 Task: Create a sub task System Test and UAT for the task  Integrate website with a new content delivery network (CDN) in the project AgileRelay , assign it to team member softage.4@softage.net and update the status of the sub task to  Completed , set the priority of the sub task to High
Action: Mouse moved to (513, 395)
Screenshot: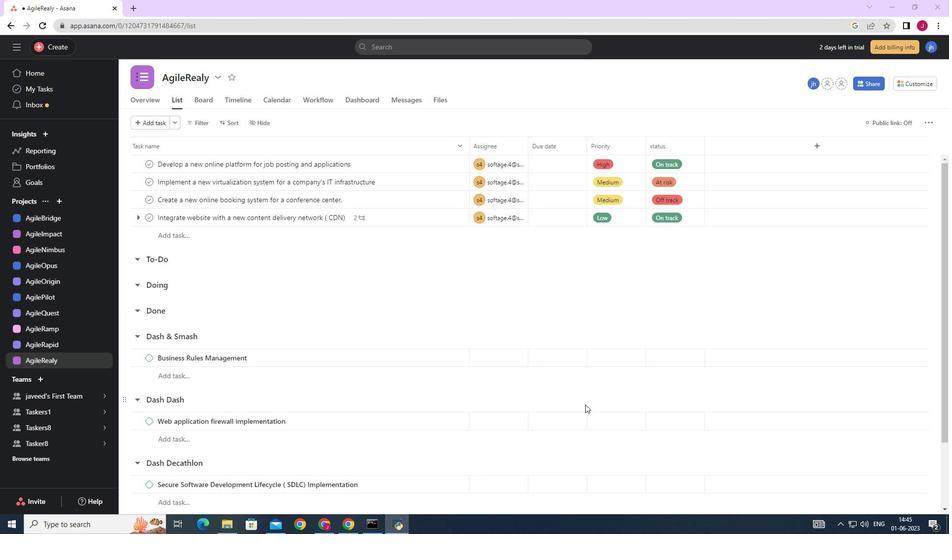 
Action: Mouse scrolled (513, 395) with delta (0, 0)
Screenshot: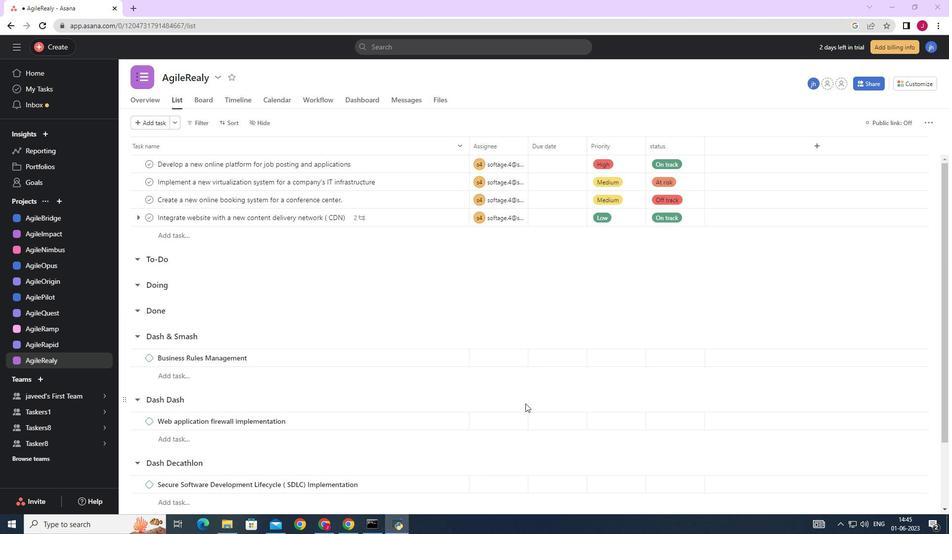 
Action: Mouse scrolled (513, 395) with delta (0, 0)
Screenshot: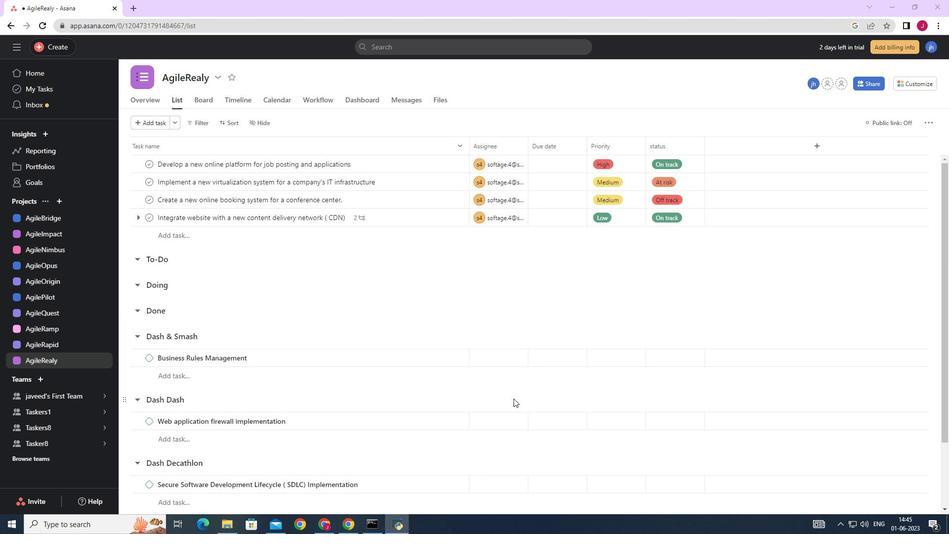 
Action: Mouse scrolled (513, 395) with delta (0, 0)
Screenshot: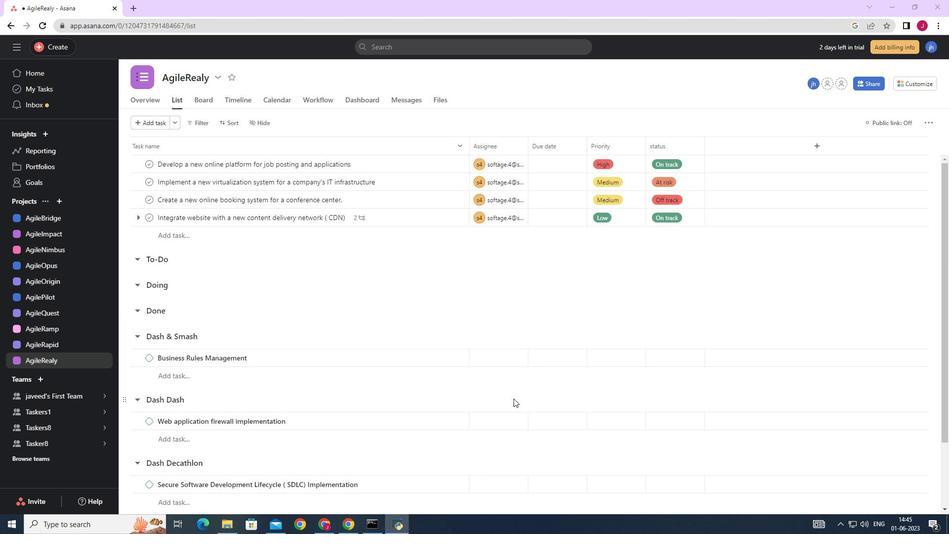 
Action: Mouse scrolled (513, 395) with delta (0, 0)
Screenshot: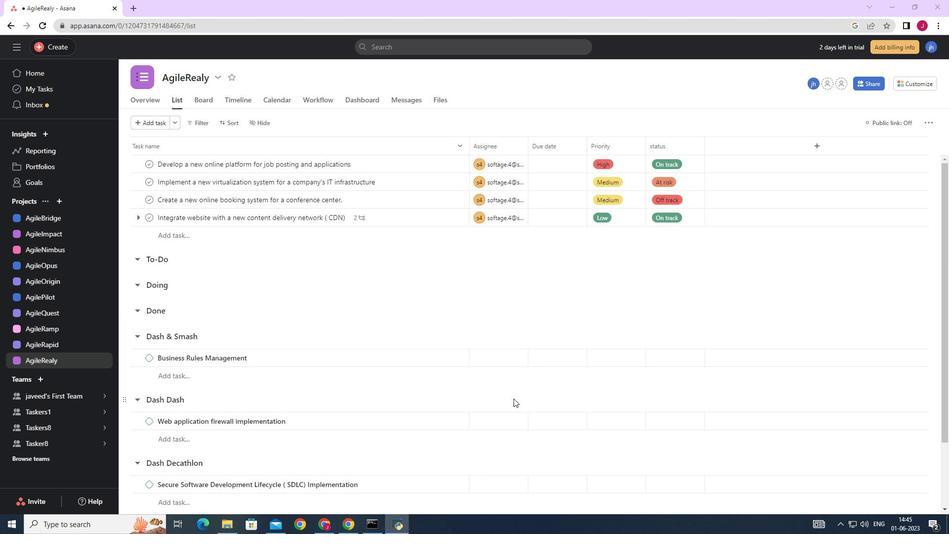 
Action: Mouse scrolled (513, 395) with delta (0, 0)
Screenshot: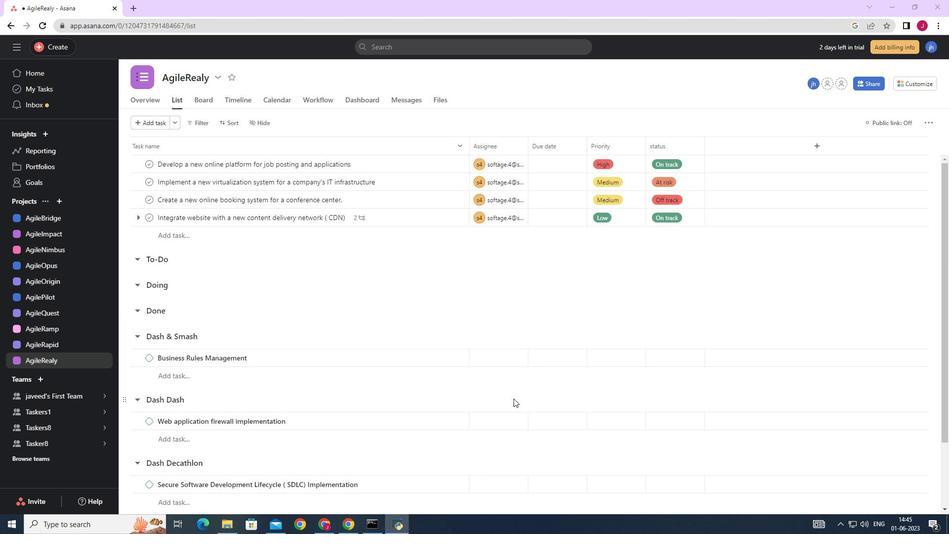 
Action: Mouse scrolled (513, 395) with delta (0, 0)
Screenshot: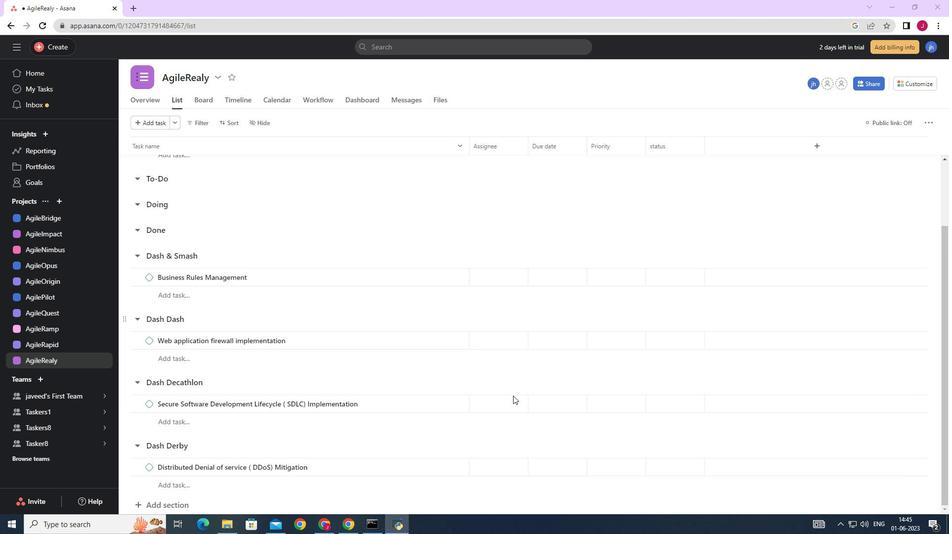 
Action: Mouse scrolled (513, 395) with delta (0, 0)
Screenshot: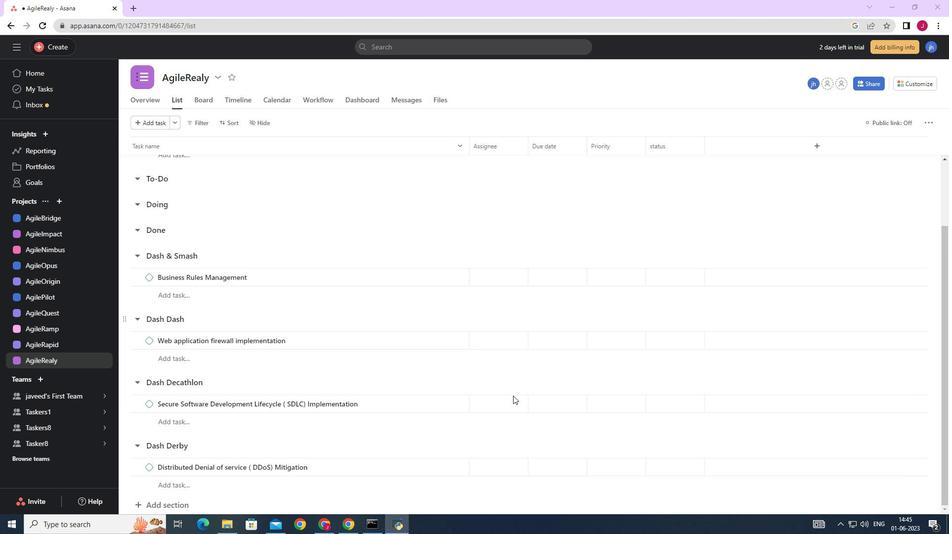 
Action: Mouse scrolled (513, 395) with delta (0, 0)
Screenshot: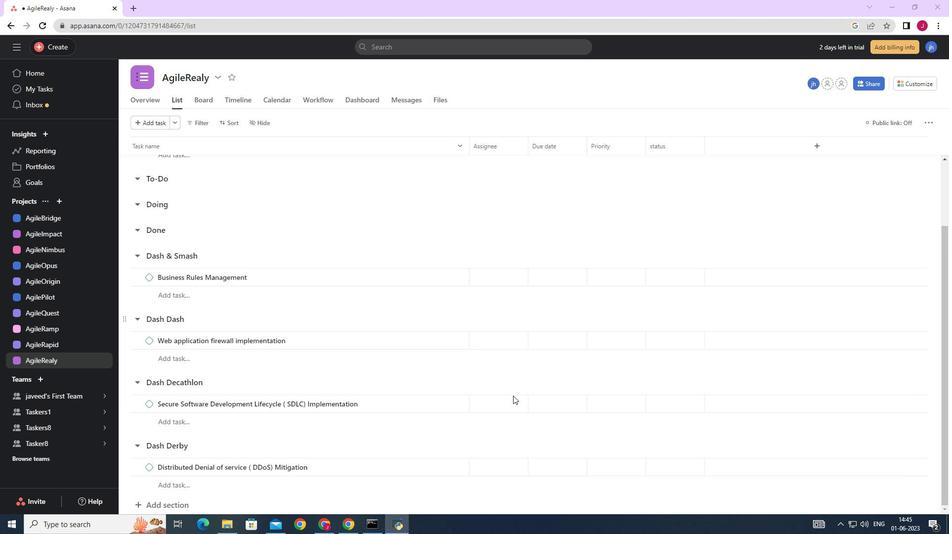 
Action: Mouse scrolled (513, 395) with delta (0, 0)
Screenshot: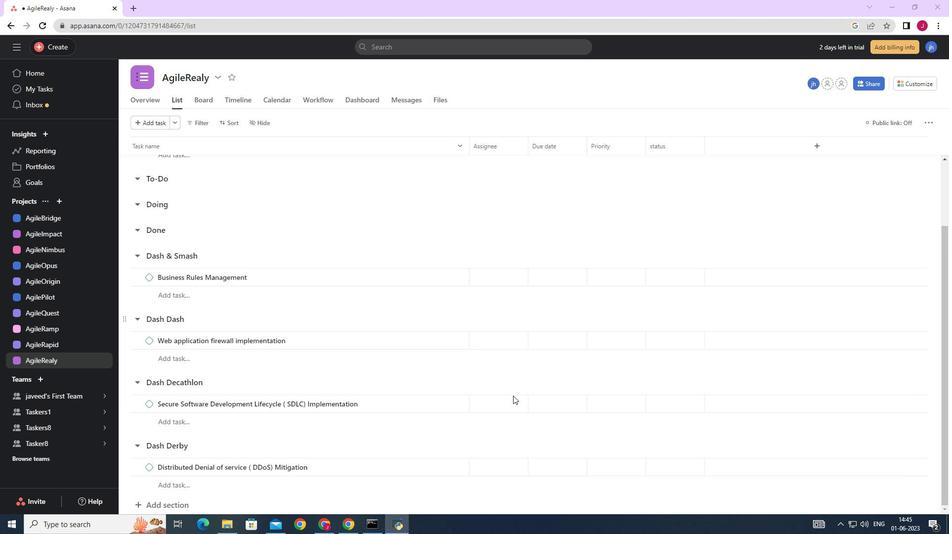 
Action: Mouse moved to (512, 394)
Screenshot: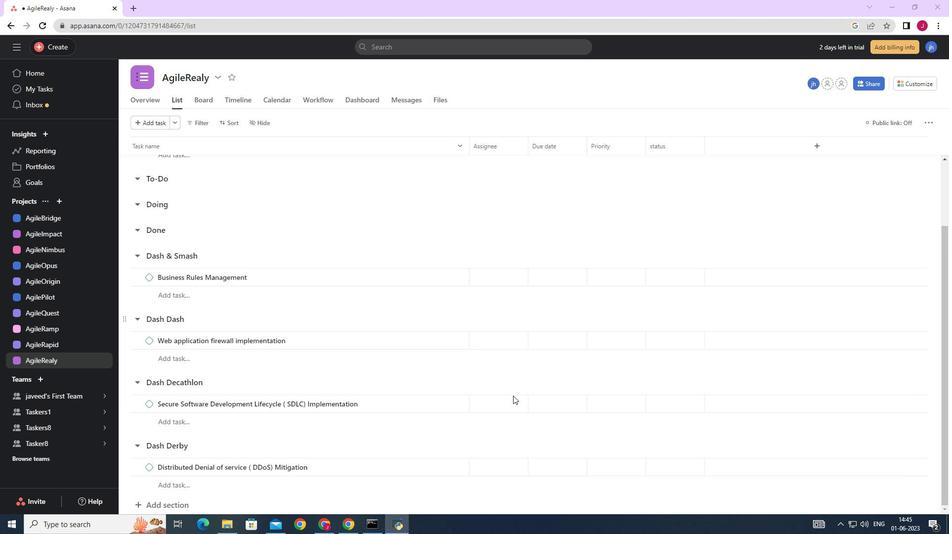 
Action: Mouse scrolled (513, 395) with delta (0, 0)
Screenshot: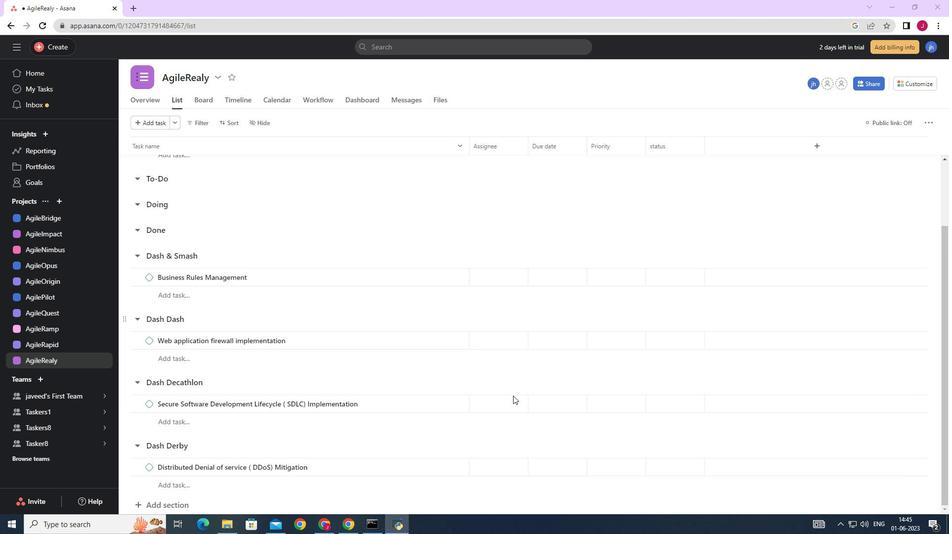 
Action: Mouse moved to (500, 389)
Screenshot: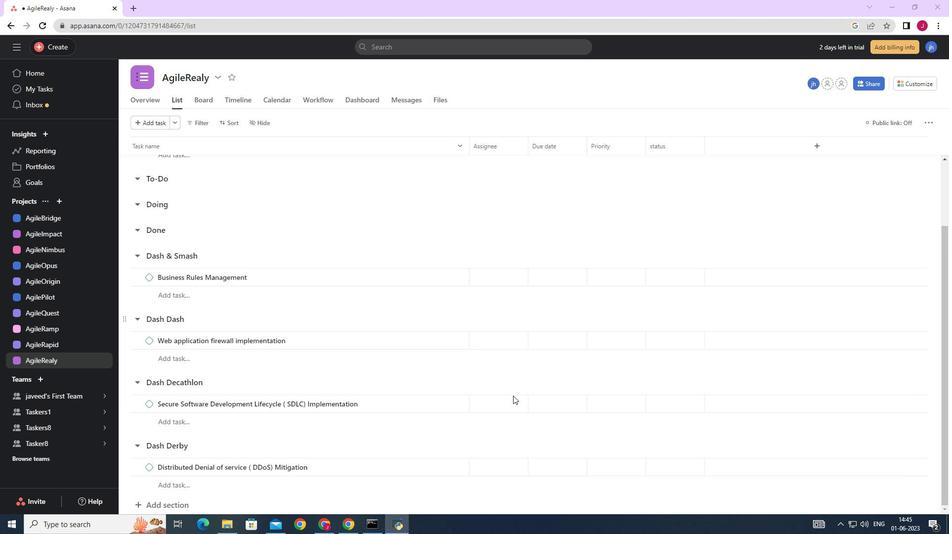 
Action: Mouse scrolled (500, 390) with delta (0, 0)
Screenshot: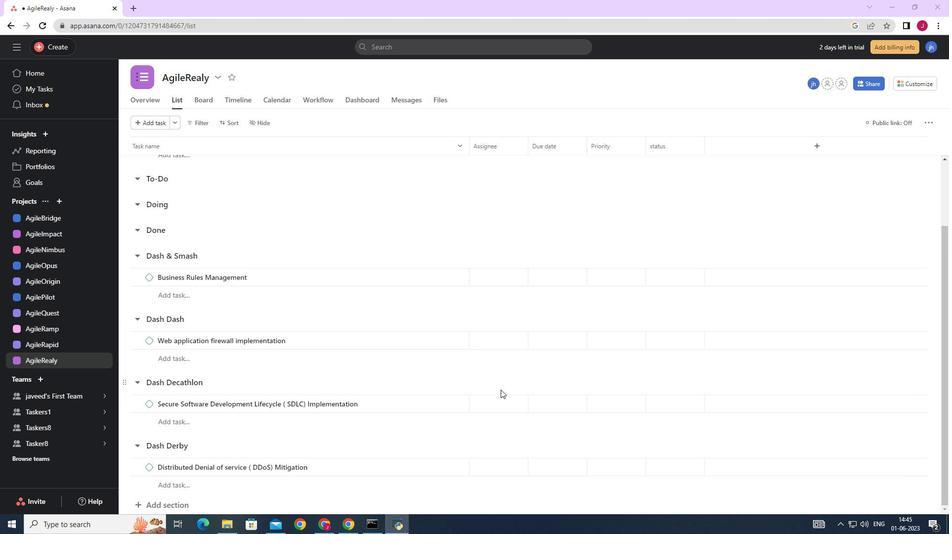 
Action: Mouse scrolled (500, 390) with delta (0, 0)
Screenshot: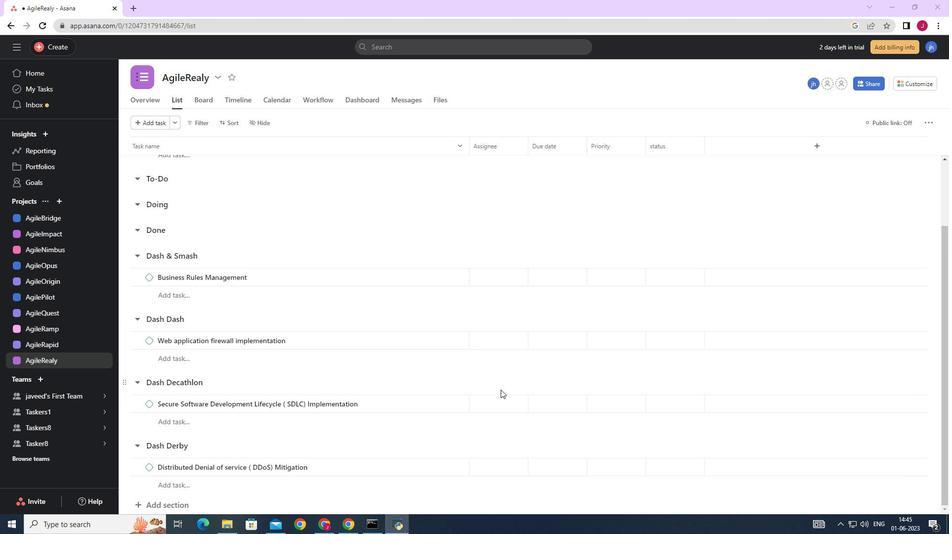 
Action: Mouse scrolled (500, 390) with delta (0, 0)
Screenshot: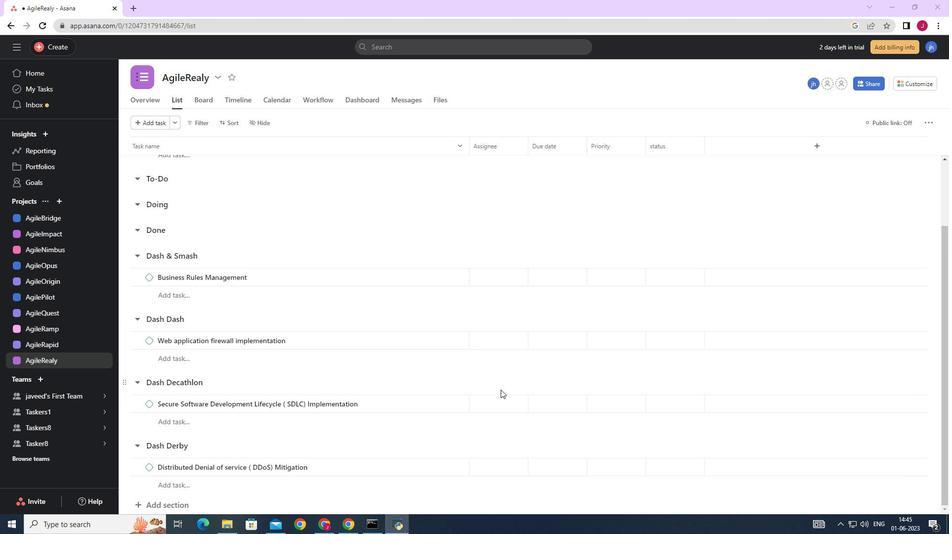 
Action: Mouse scrolled (500, 390) with delta (0, 0)
Screenshot: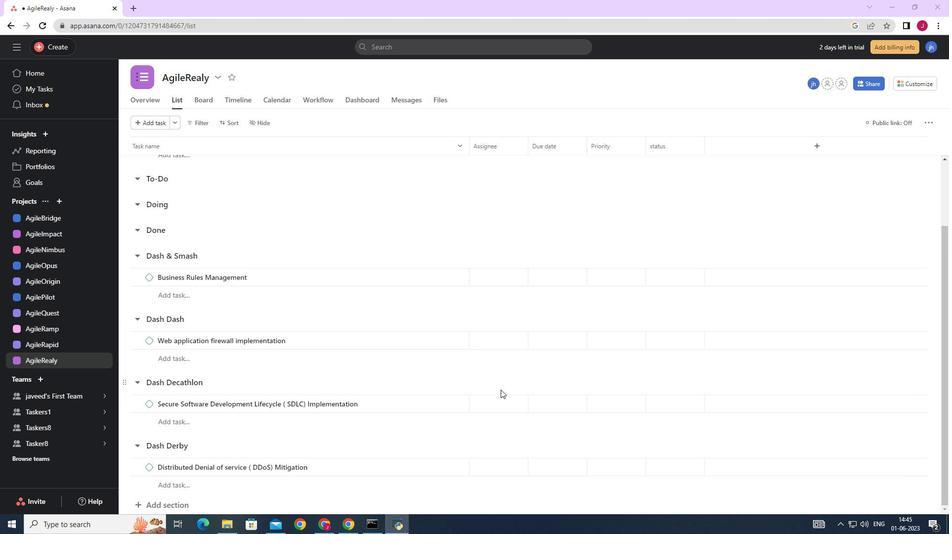 
Action: Mouse moved to (495, 386)
Screenshot: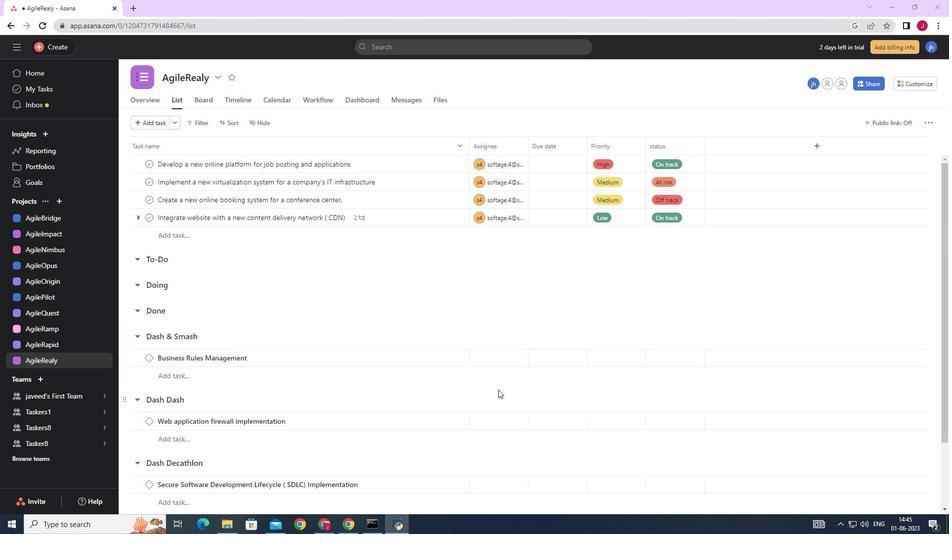 
Action: Mouse scrolled (495, 385) with delta (0, 0)
Screenshot: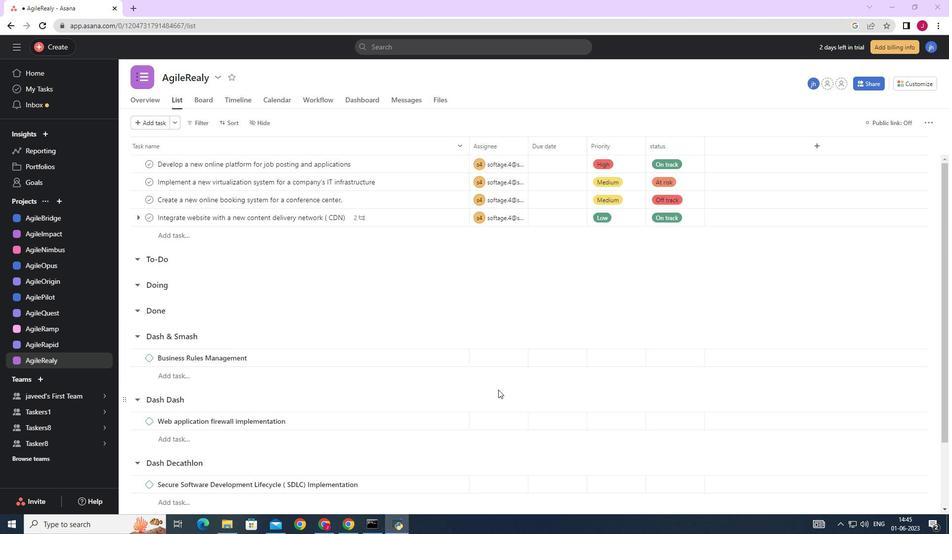 
Action: Mouse scrolled (495, 385) with delta (0, 0)
Screenshot: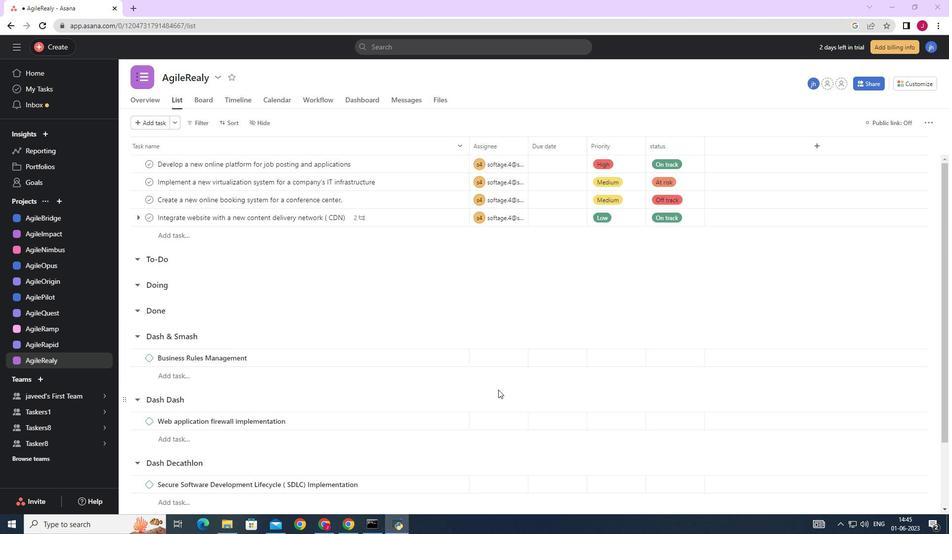 
Action: Mouse scrolled (495, 385) with delta (0, 0)
Screenshot: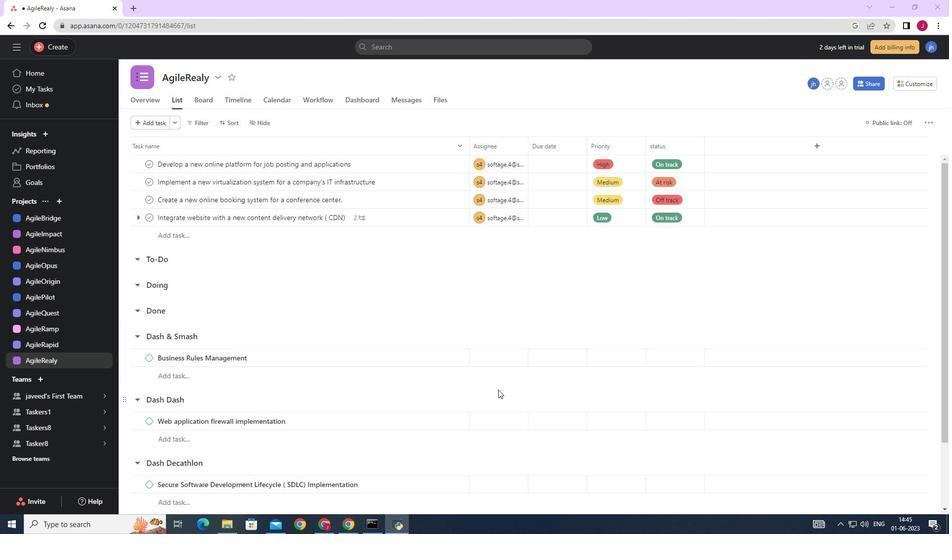 
Action: Mouse scrolled (495, 385) with delta (0, 0)
Screenshot: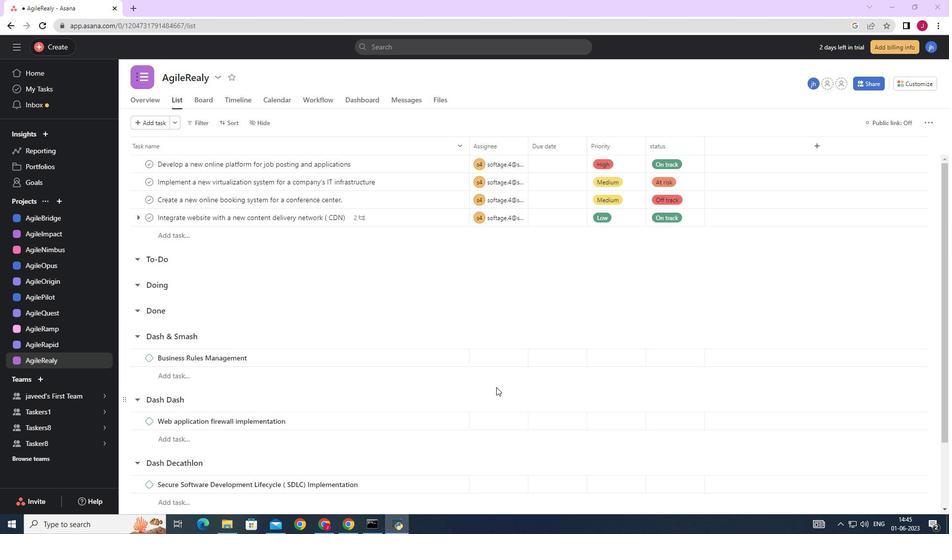 
Action: Mouse moved to (322, 187)
Screenshot: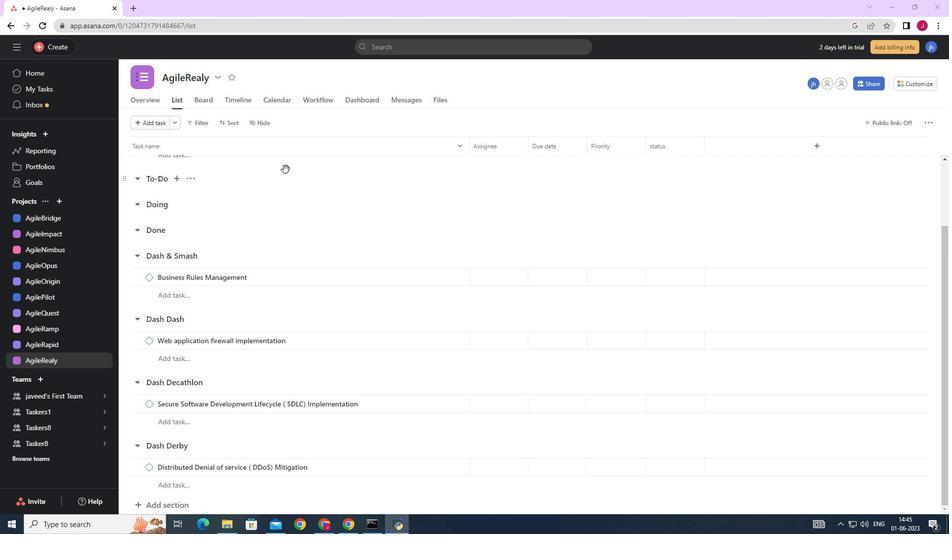 
Action: Mouse scrolled (322, 188) with delta (0, 0)
Screenshot: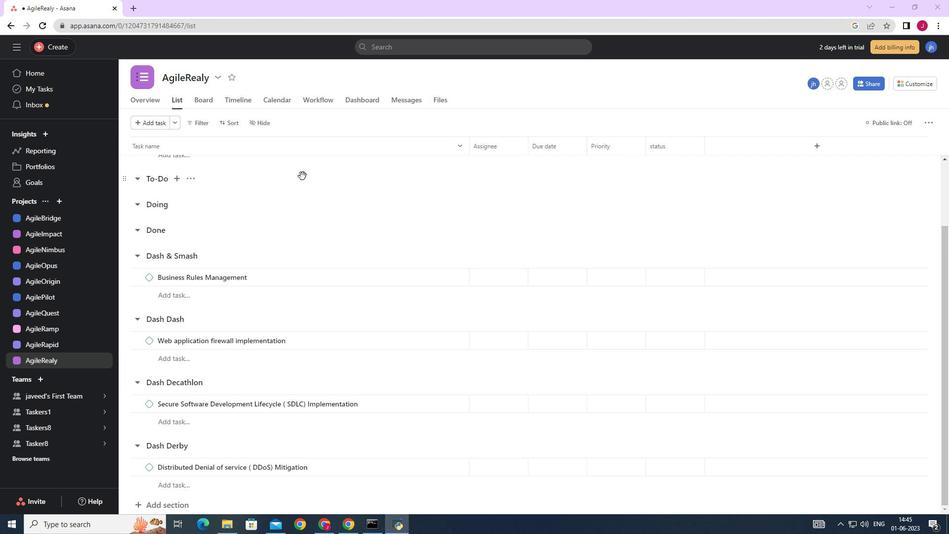 
Action: Mouse moved to (322, 187)
Screenshot: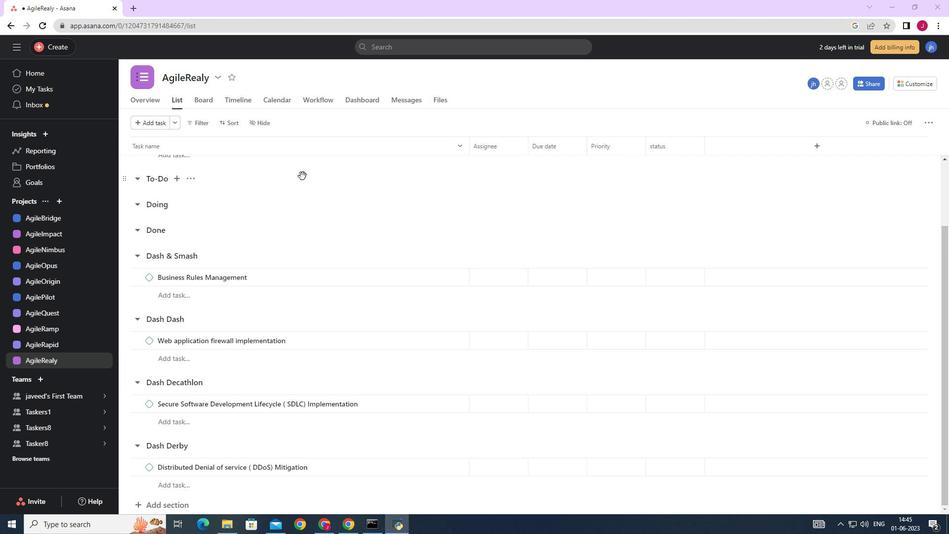 
Action: Mouse scrolled (322, 188) with delta (0, 0)
Screenshot: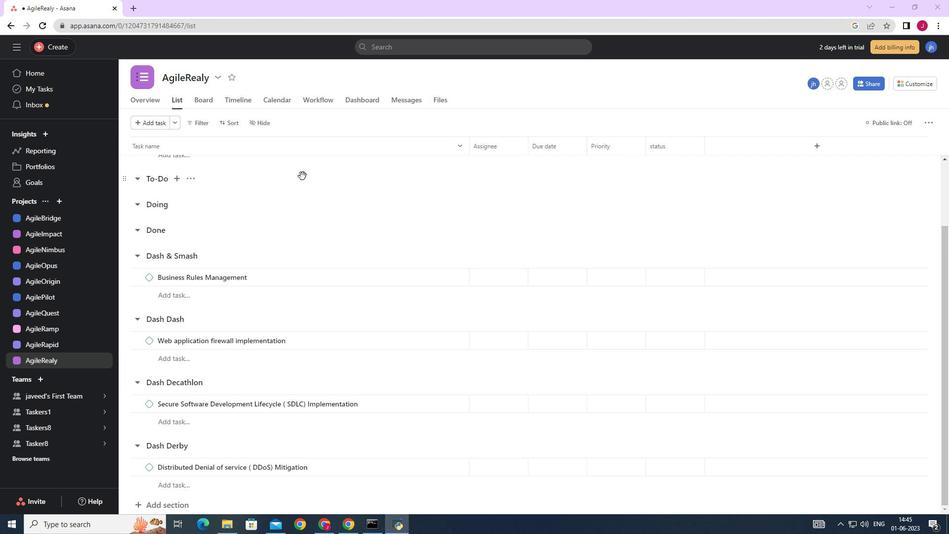 
Action: Mouse moved to (322, 187)
Screenshot: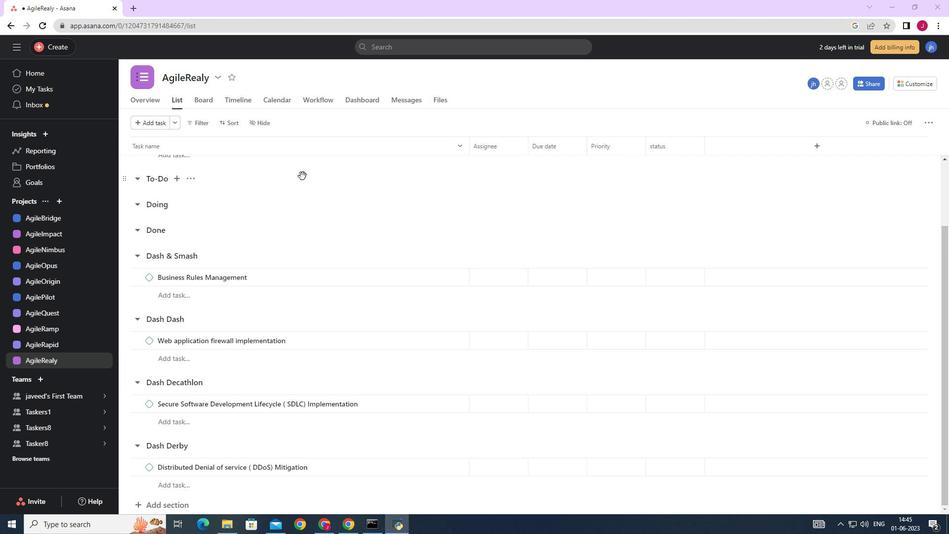 
Action: Mouse scrolled (322, 188) with delta (0, 0)
Screenshot: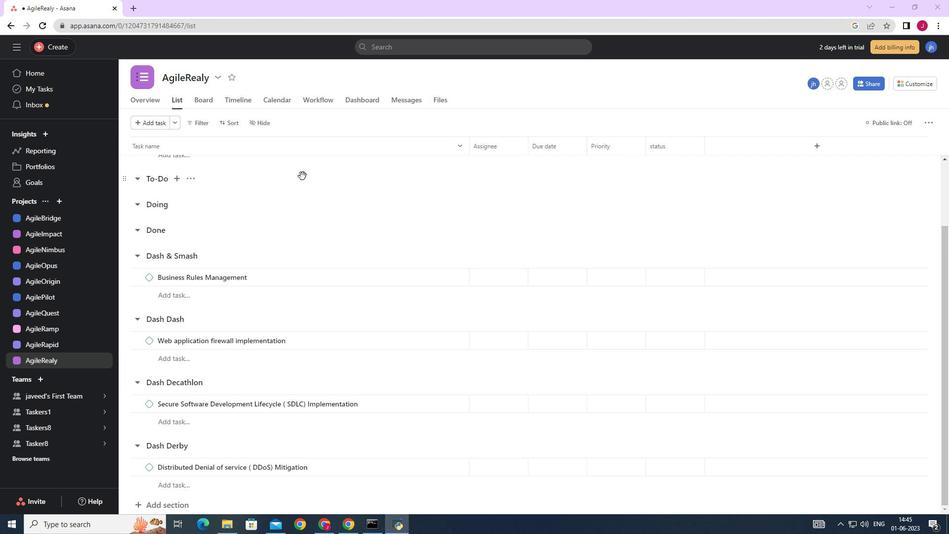 
Action: Mouse scrolled (322, 188) with delta (0, 0)
Screenshot: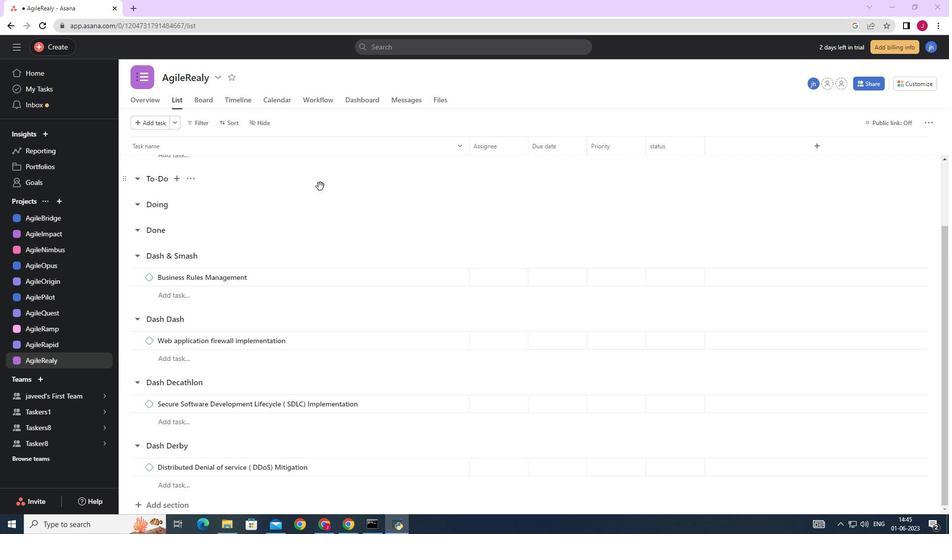 
Action: Mouse moved to (421, 220)
Screenshot: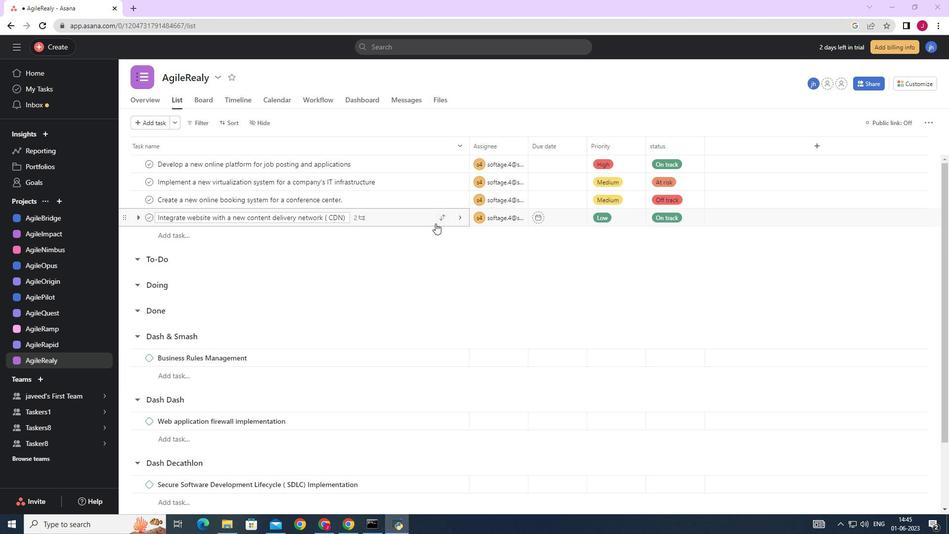 
Action: Mouse pressed left at (421, 220)
Screenshot: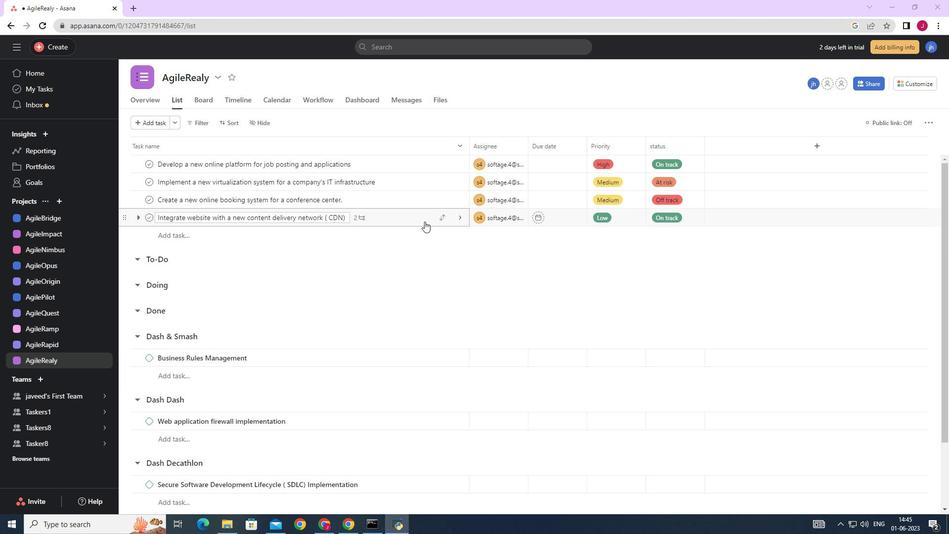 
Action: Mouse moved to (745, 247)
Screenshot: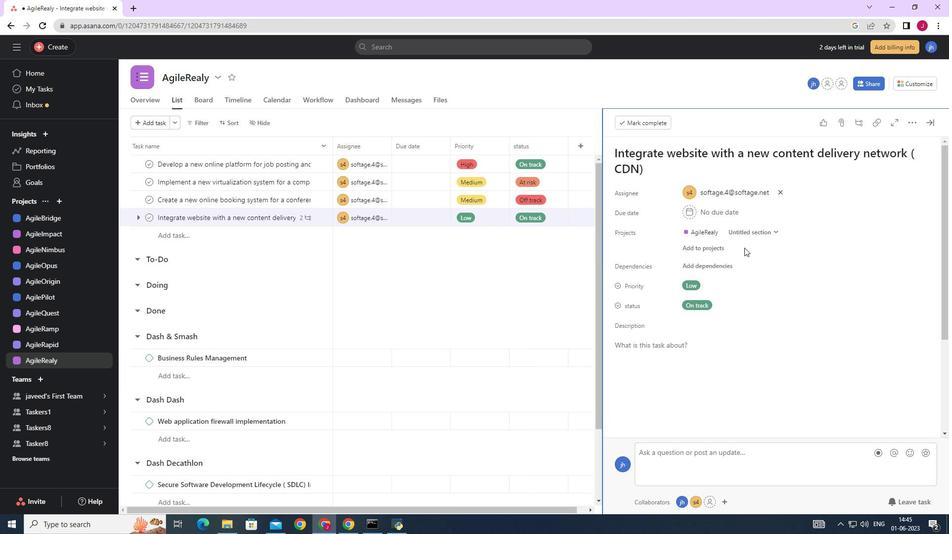
Action: Mouse scrolled (745, 247) with delta (0, 0)
Screenshot: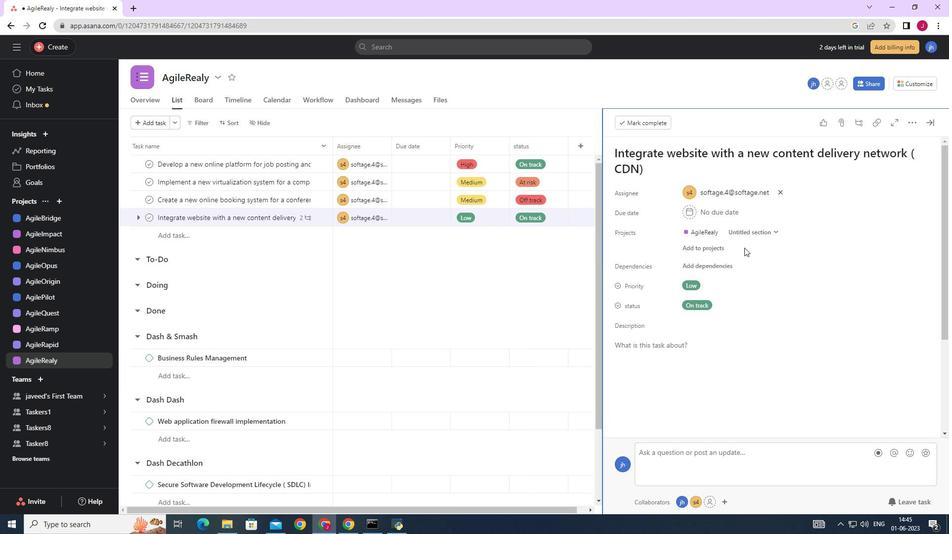 
Action: Mouse moved to (747, 248)
Screenshot: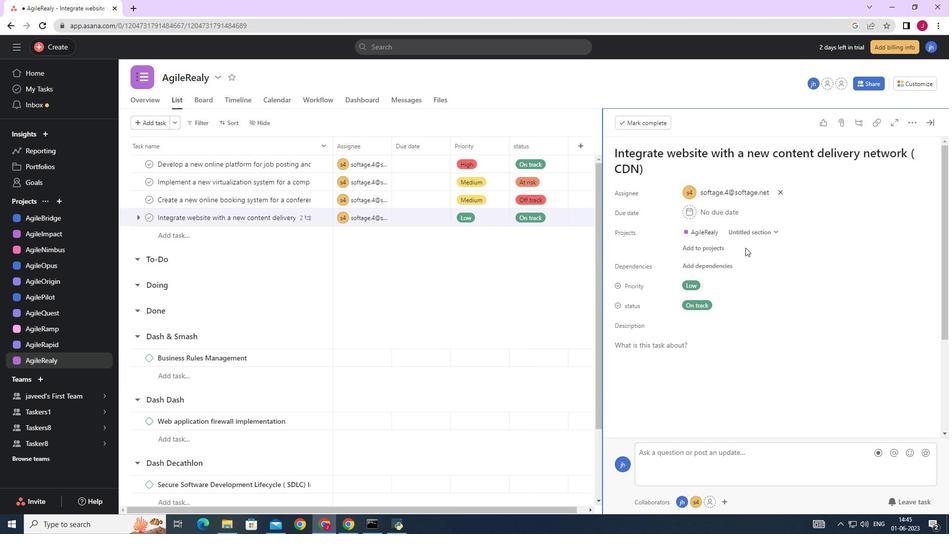
Action: Mouse scrolled (747, 248) with delta (0, 0)
Screenshot: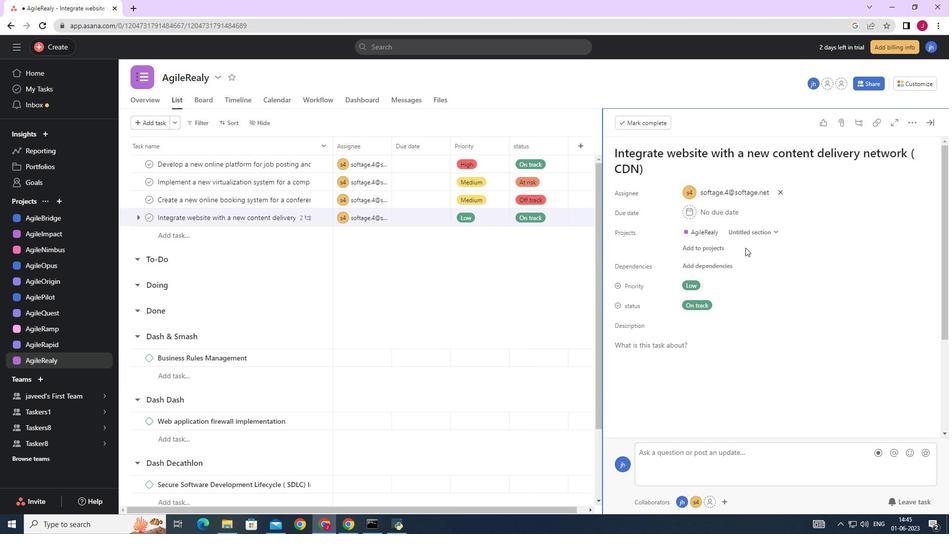 
Action: Mouse scrolled (747, 248) with delta (0, 0)
Screenshot: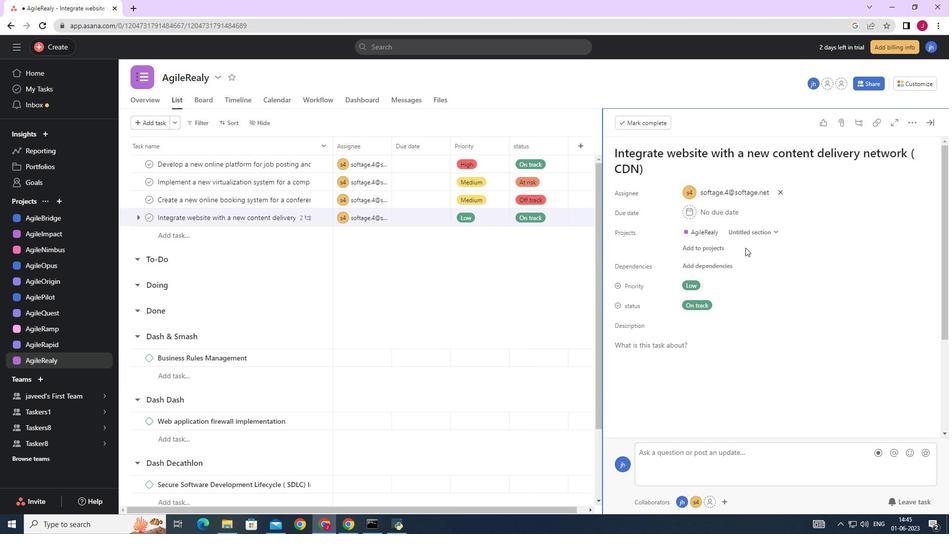 
Action: Mouse moved to (747, 252)
Screenshot: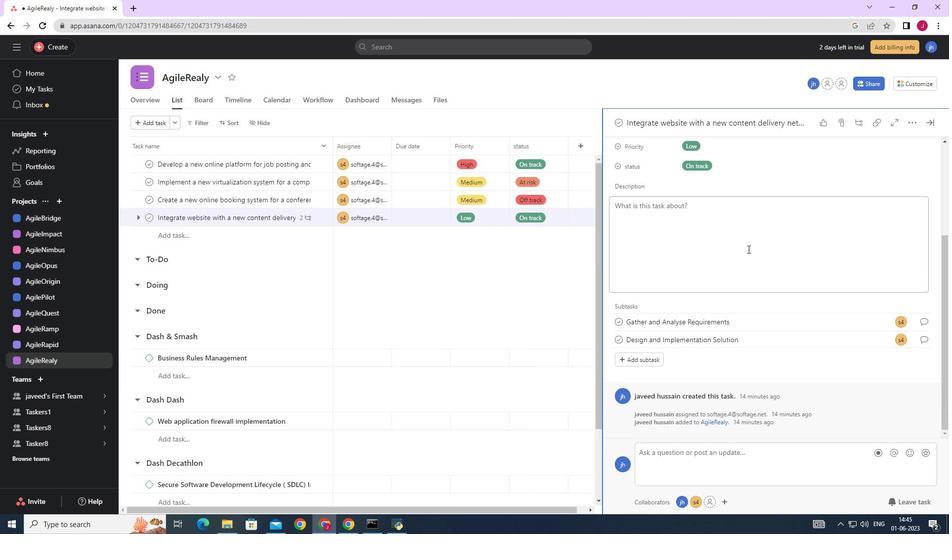 
Action: Mouse scrolled (747, 251) with delta (0, 0)
Screenshot: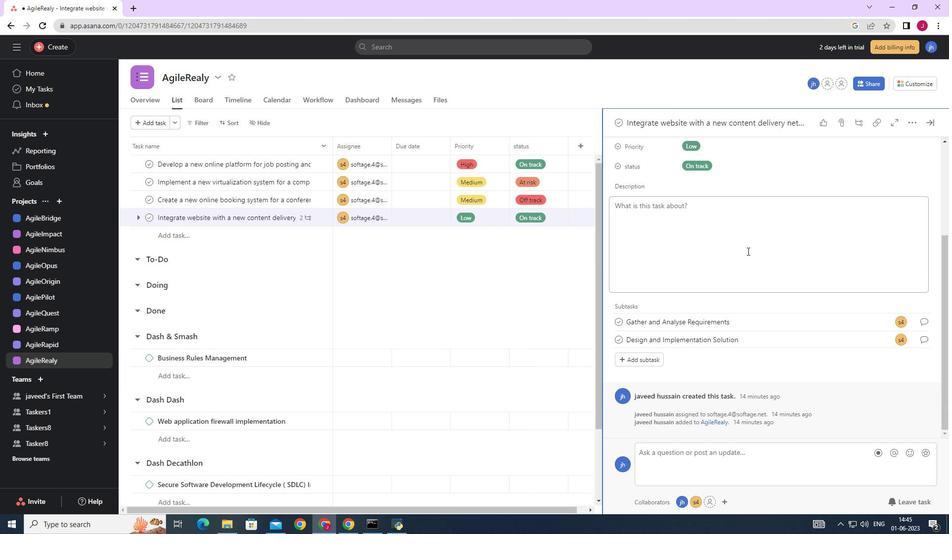 
Action: Mouse moved to (747, 252)
Screenshot: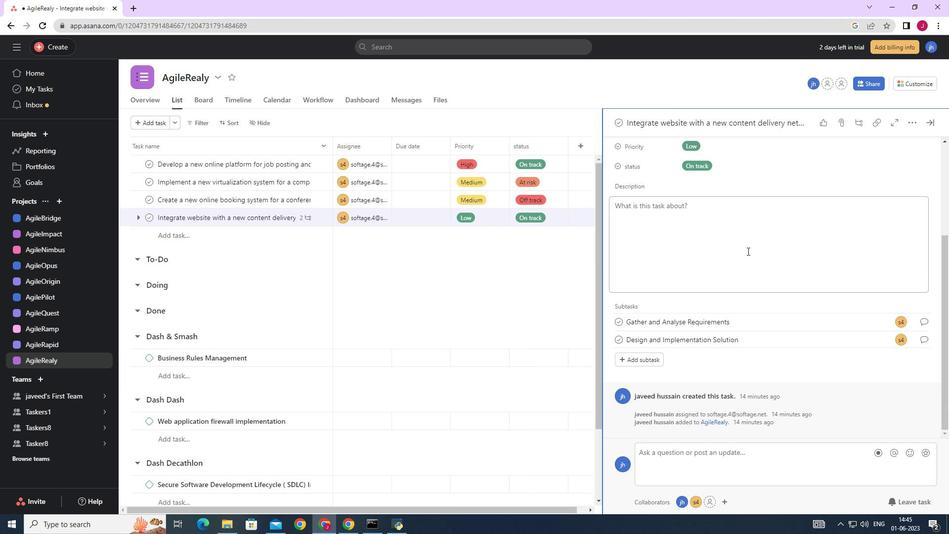 
Action: Mouse scrolled (747, 252) with delta (0, 0)
Screenshot: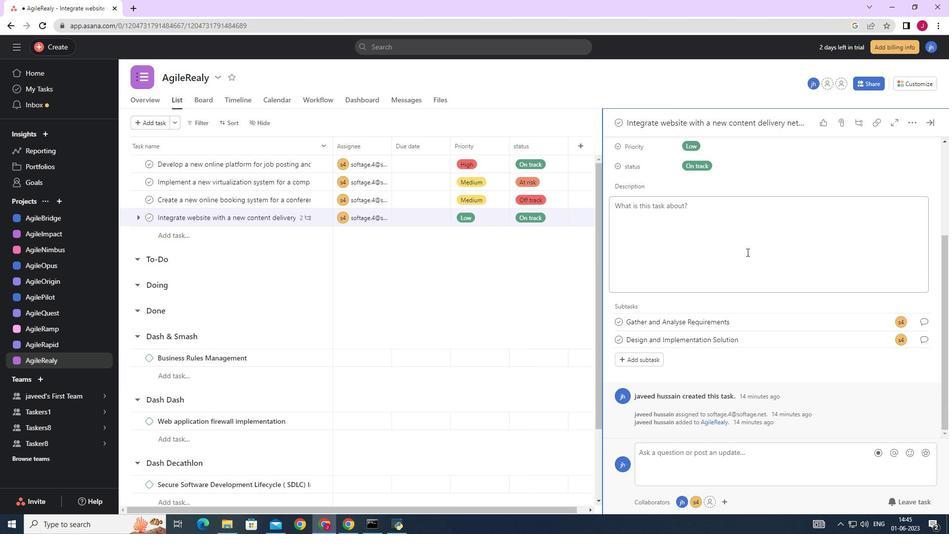 
Action: Mouse scrolled (747, 252) with delta (0, 0)
Screenshot: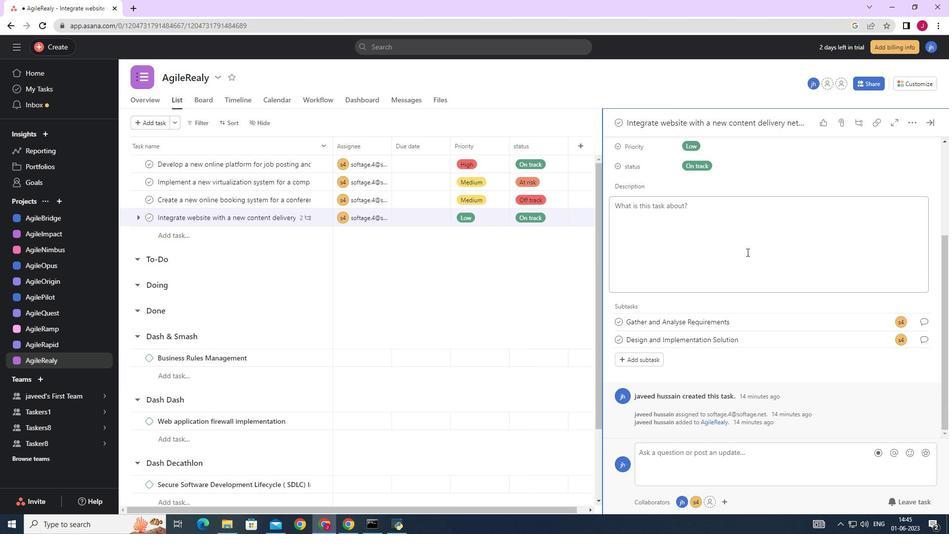 
Action: Mouse moved to (646, 357)
Screenshot: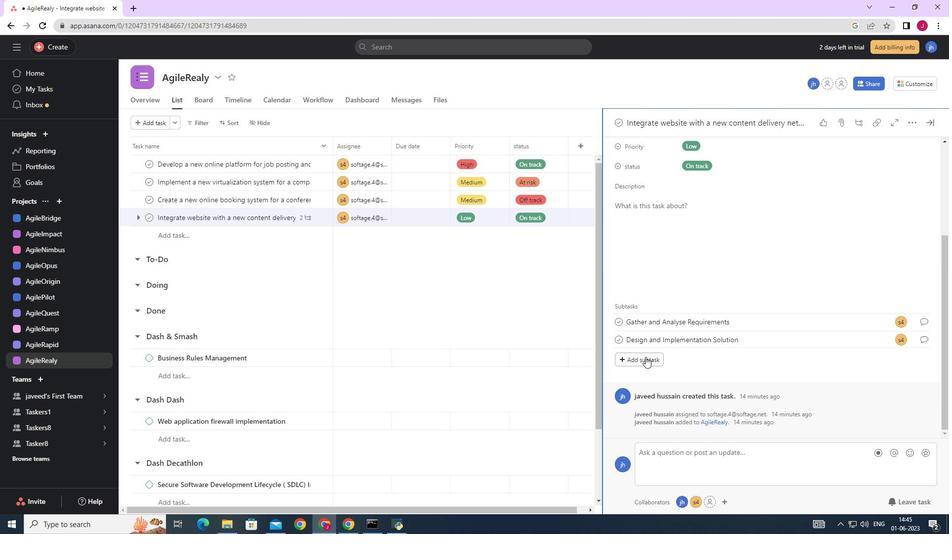 
Action: Mouse pressed left at (646, 357)
Screenshot: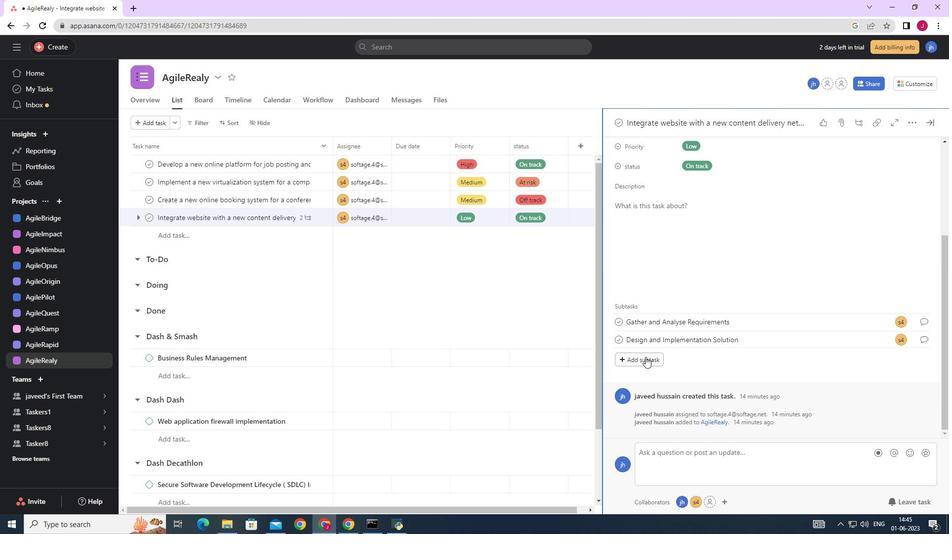 
Action: Mouse moved to (649, 344)
Screenshot: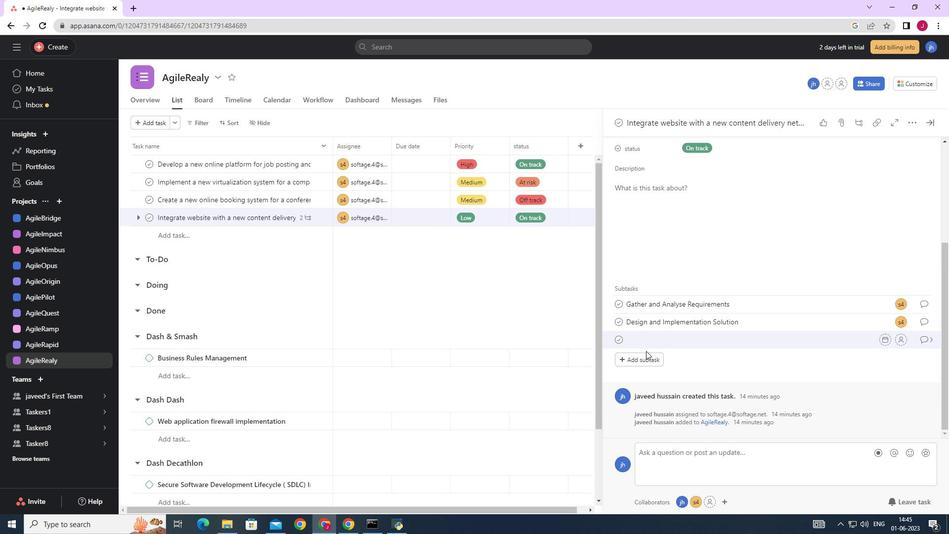 
Action: Key pressed <Key.caps_lock>S<Key.caps_lock>ystem<Key.space><Key.caps_lock>T<Key.caps_lock>est<Key.space>and<Key.space><Key.caps_lock>UAT
Screenshot: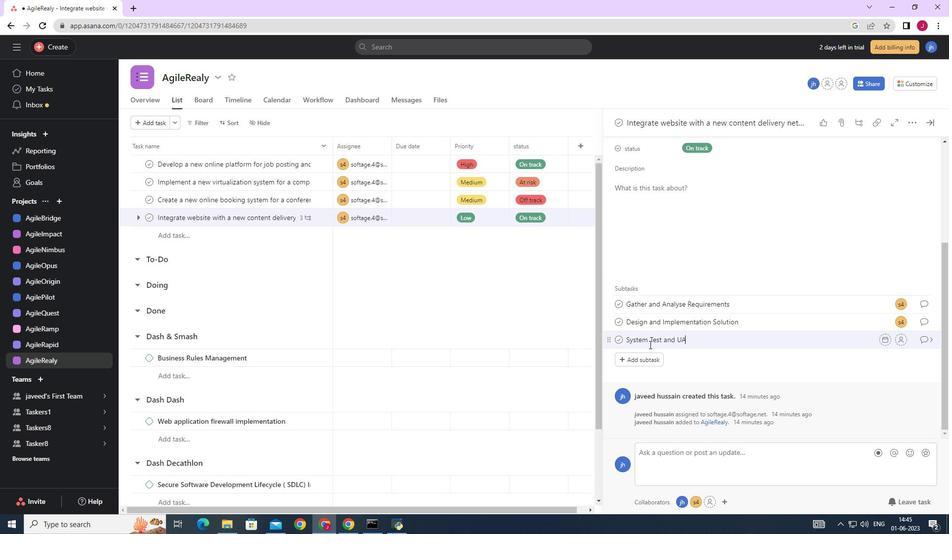 
Action: Mouse moved to (903, 338)
Screenshot: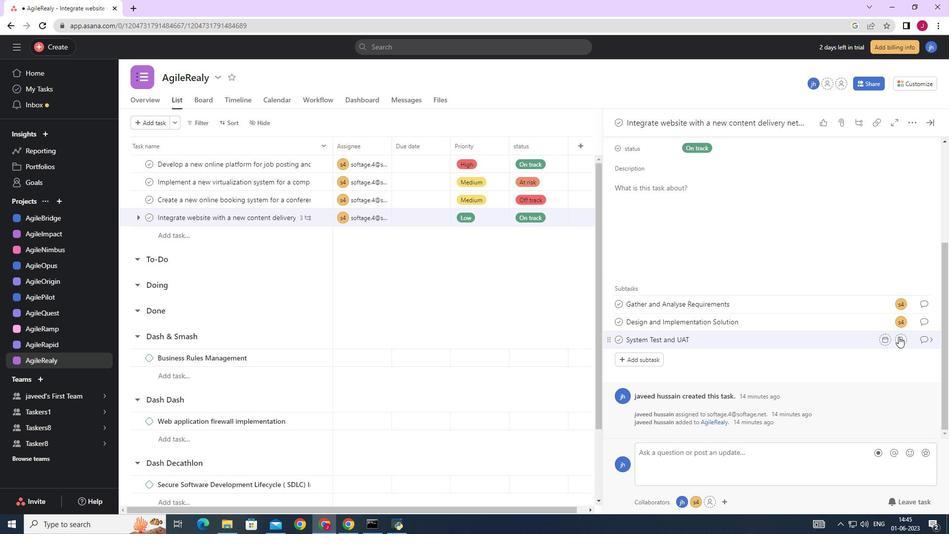 
Action: Mouse pressed left at (903, 338)
Screenshot: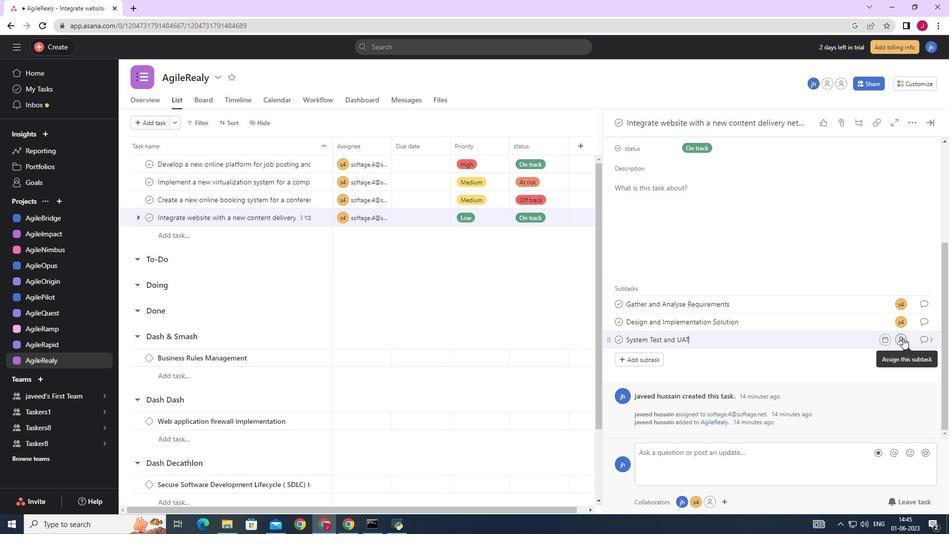 
Action: Mouse moved to (742, 377)
Screenshot: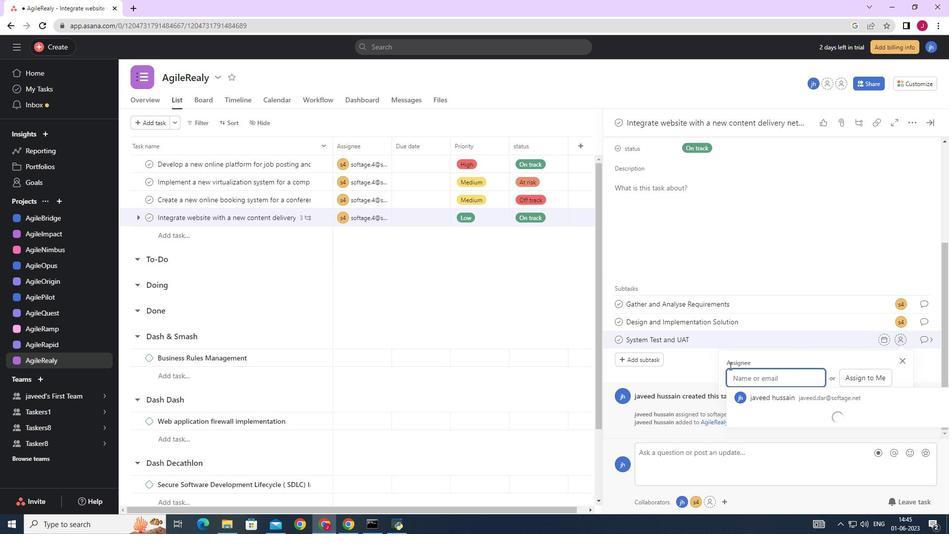 
Action: Key pressed SOFTAGE.4
Screenshot: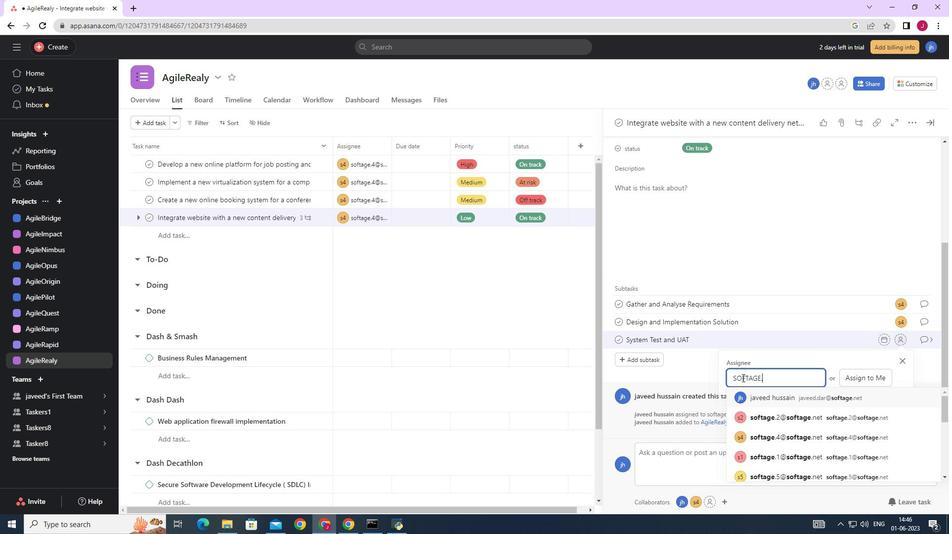 
Action: Mouse moved to (804, 400)
Screenshot: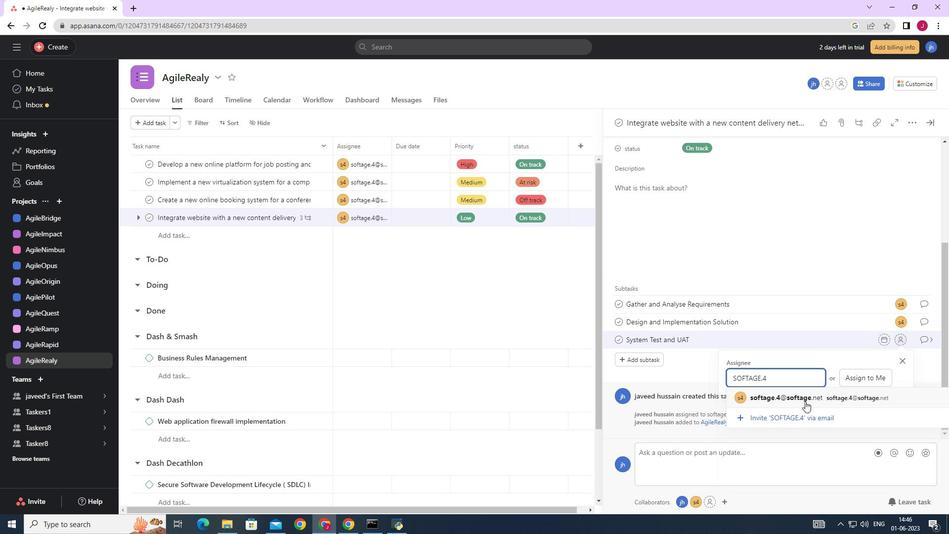 
Action: Mouse pressed left at (804, 400)
Screenshot: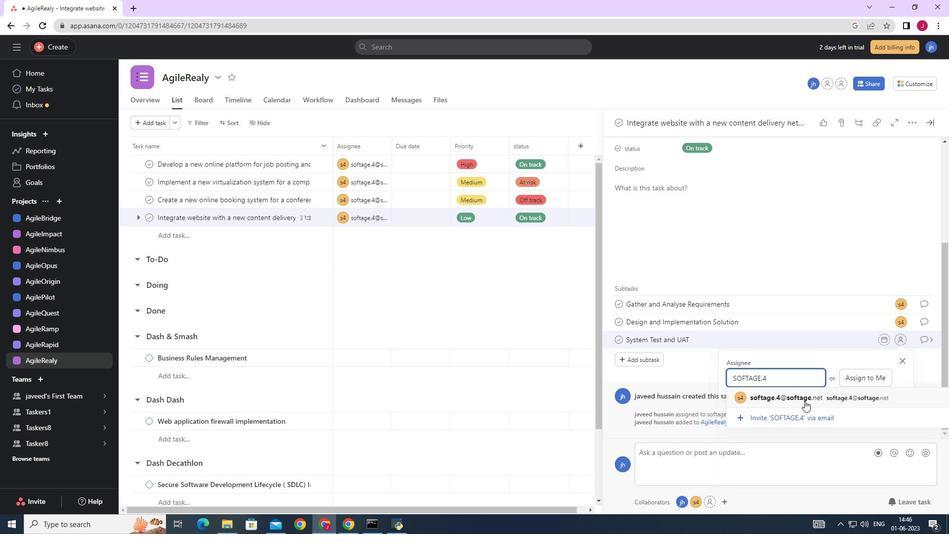 
Action: Mouse moved to (926, 340)
Screenshot: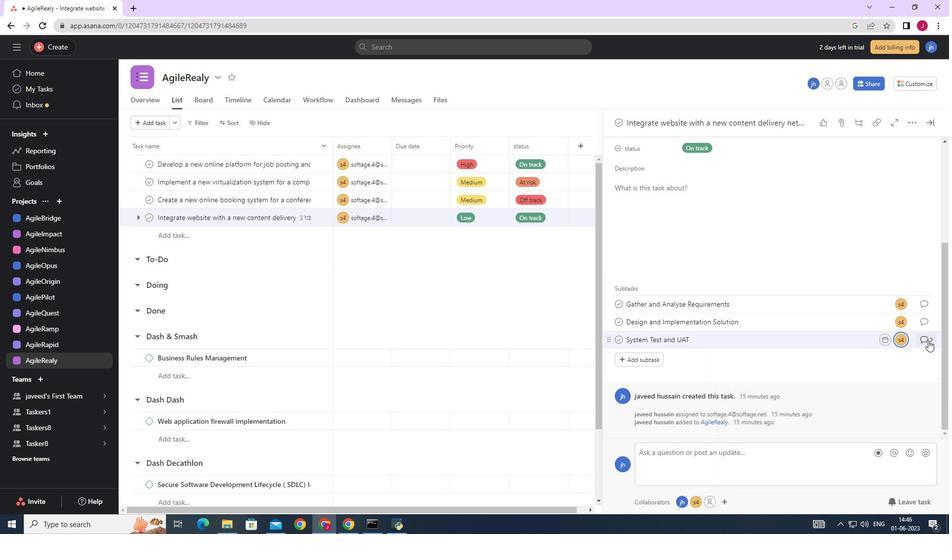 
Action: Mouse pressed left at (926, 340)
Screenshot: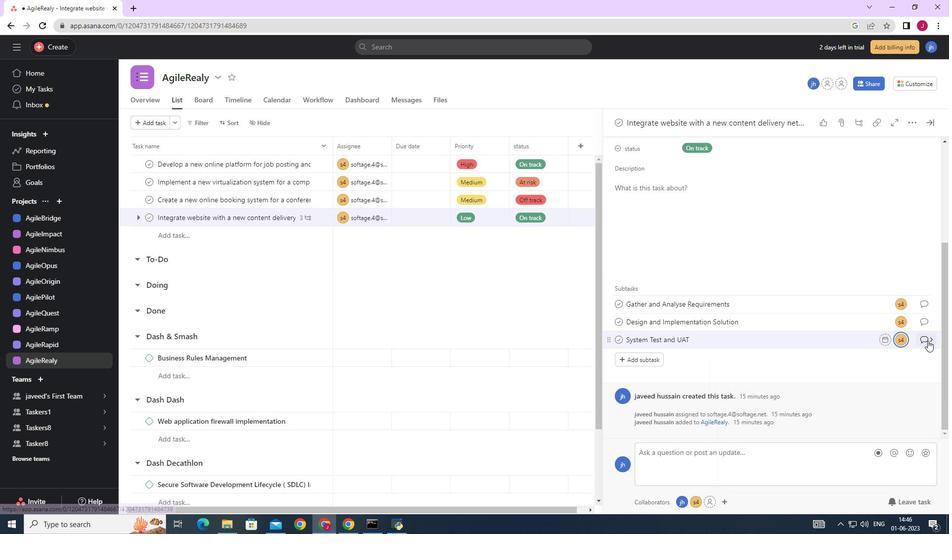 
Action: Mouse moved to (659, 260)
Screenshot: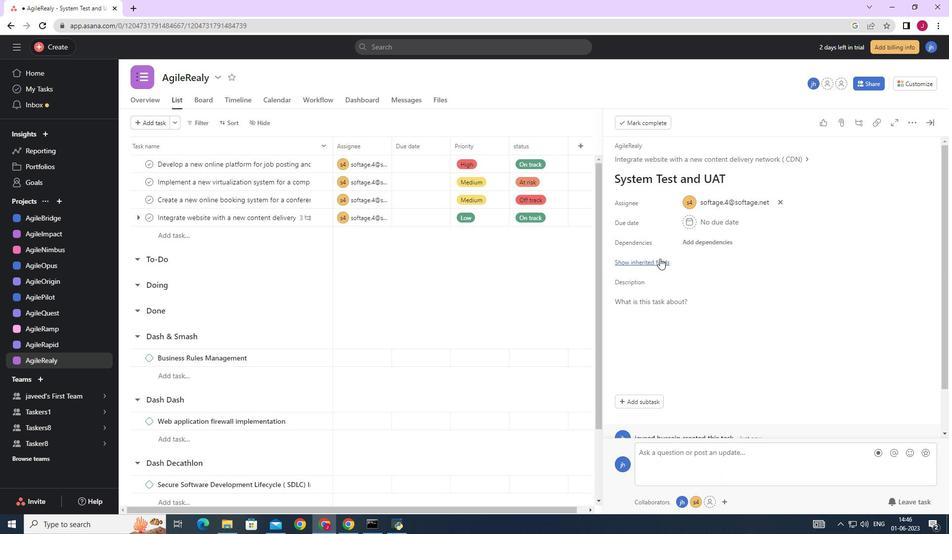 
Action: Mouse pressed left at (659, 260)
Screenshot: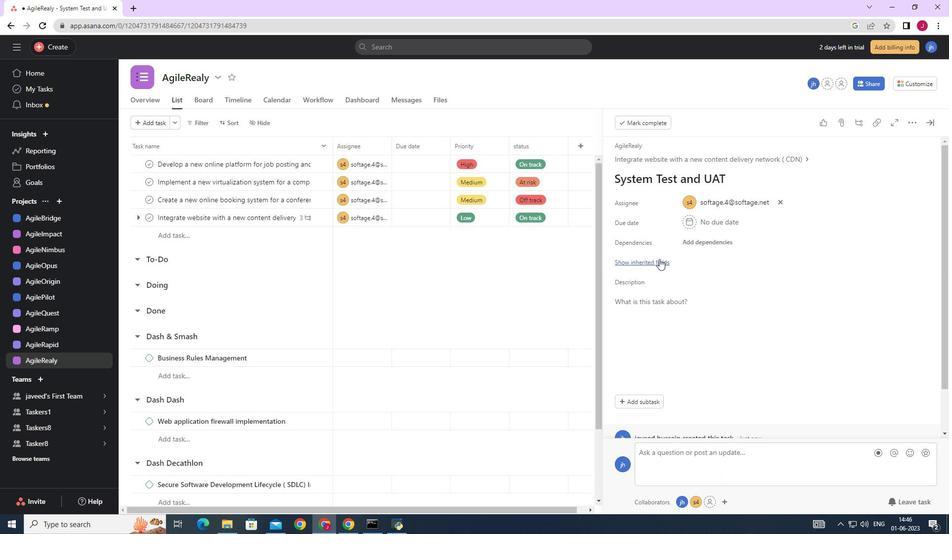 
Action: Mouse moved to (692, 278)
Screenshot: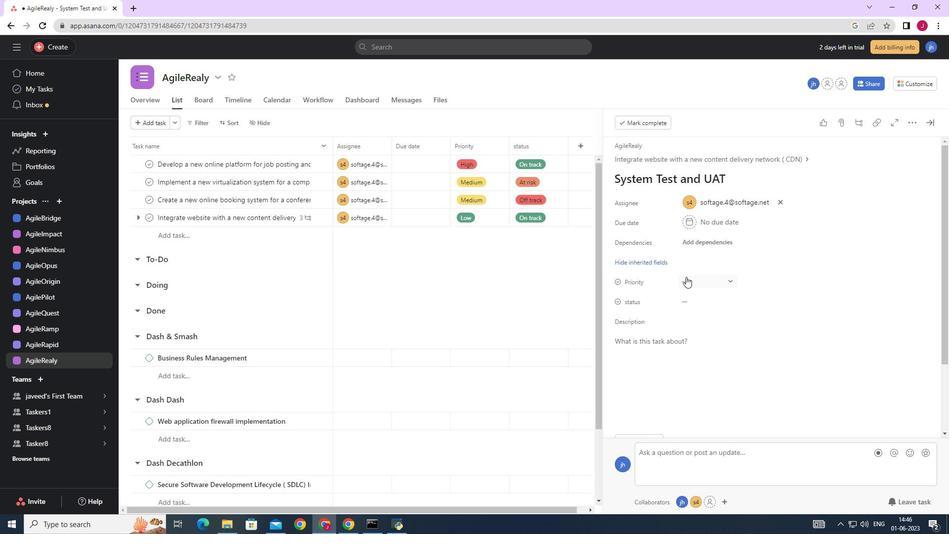
Action: Mouse pressed left at (692, 278)
Screenshot: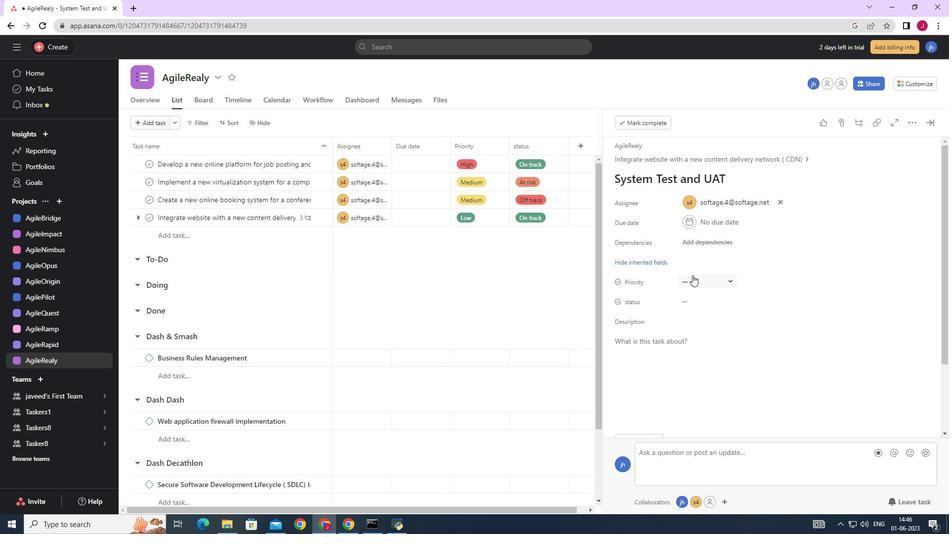
Action: Mouse moved to (710, 313)
Screenshot: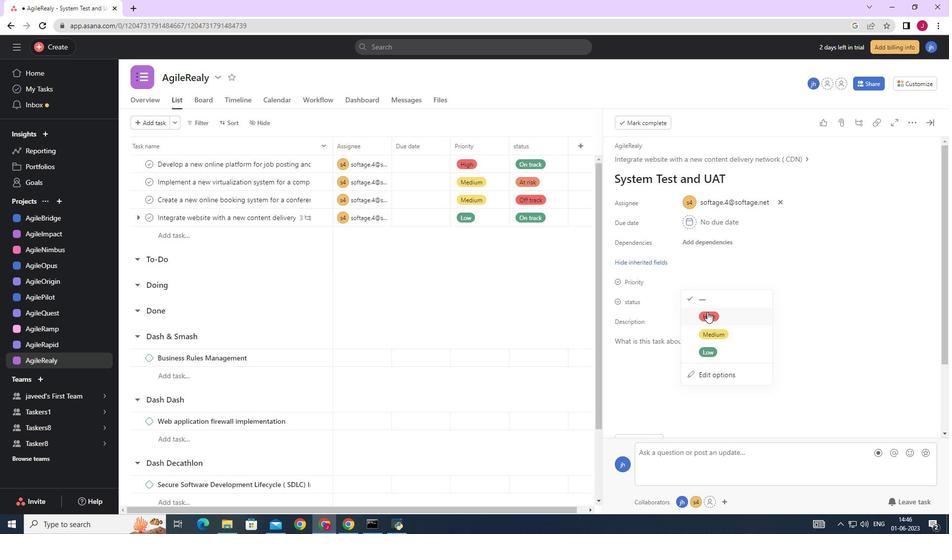 
Action: Mouse pressed left at (710, 313)
Screenshot: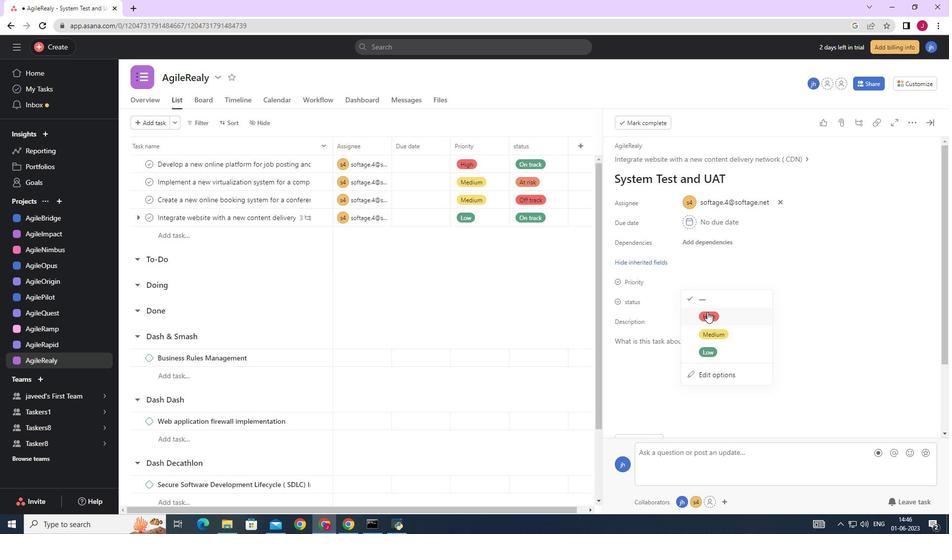 
Action: Mouse moved to (691, 300)
Screenshot: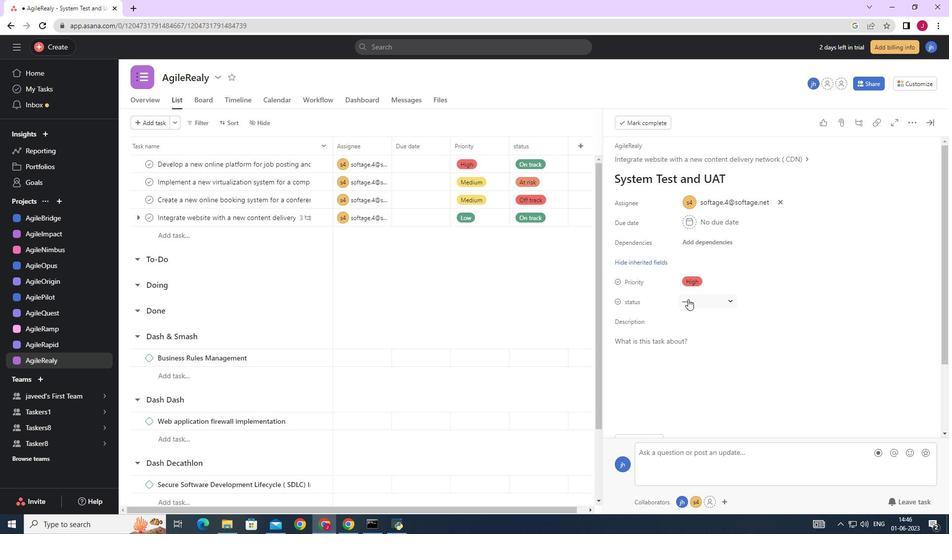 
Action: Mouse pressed left at (691, 300)
Screenshot: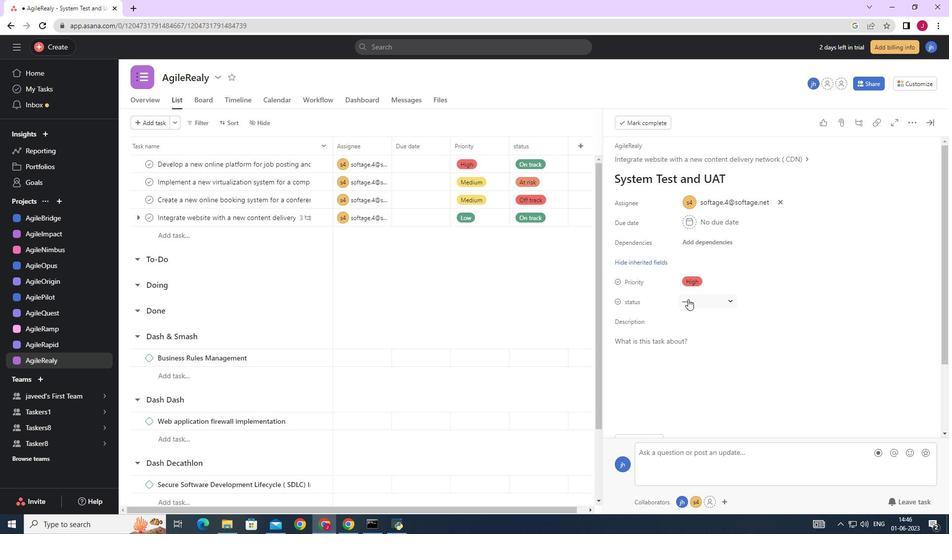 
Action: Mouse moved to (719, 389)
Screenshot: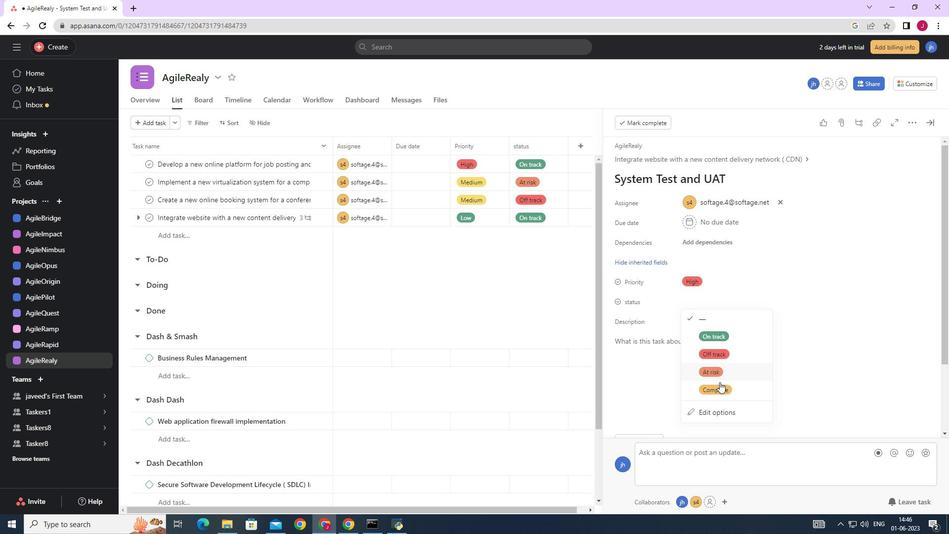 
Action: Mouse pressed left at (719, 389)
Screenshot: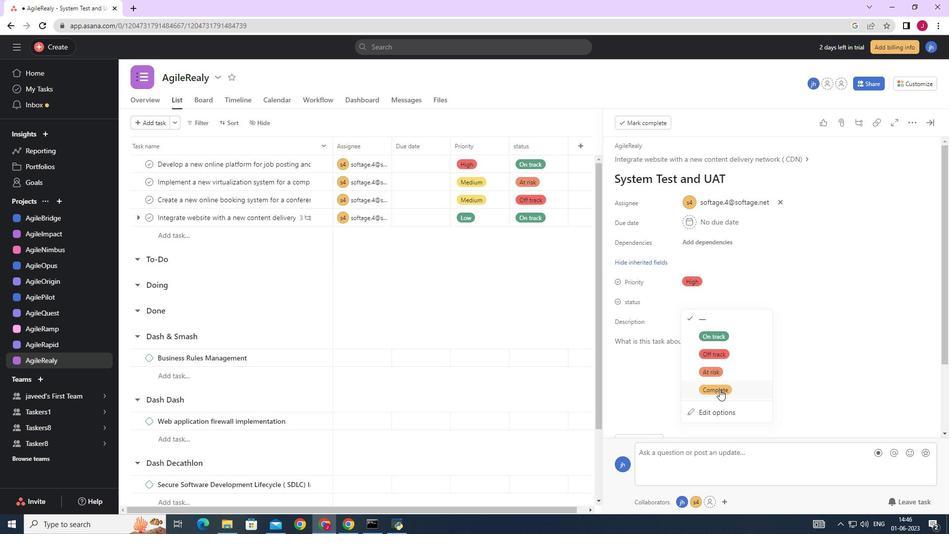
Action: Mouse moved to (934, 124)
Screenshot: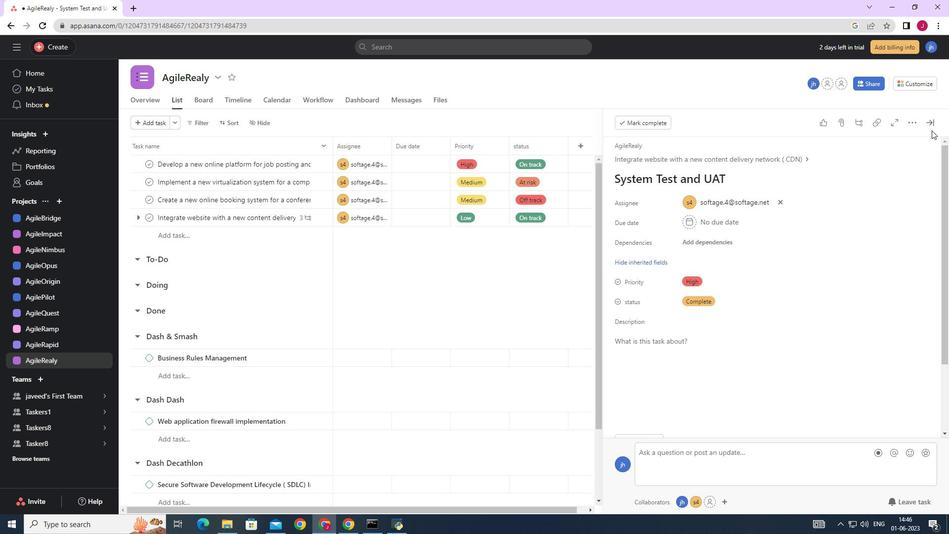 
Action: Mouse pressed left at (934, 124)
Screenshot: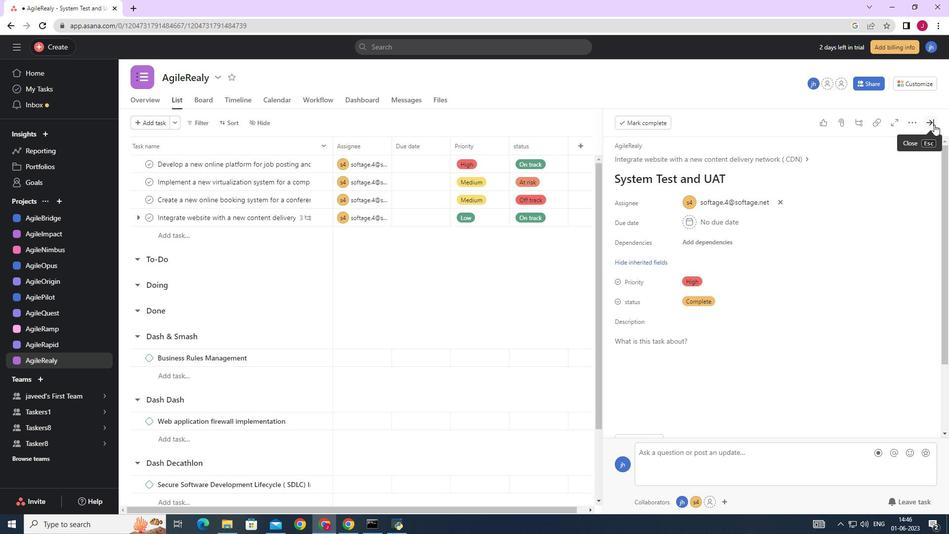 
Action: Mouse moved to (805, 280)
Screenshot: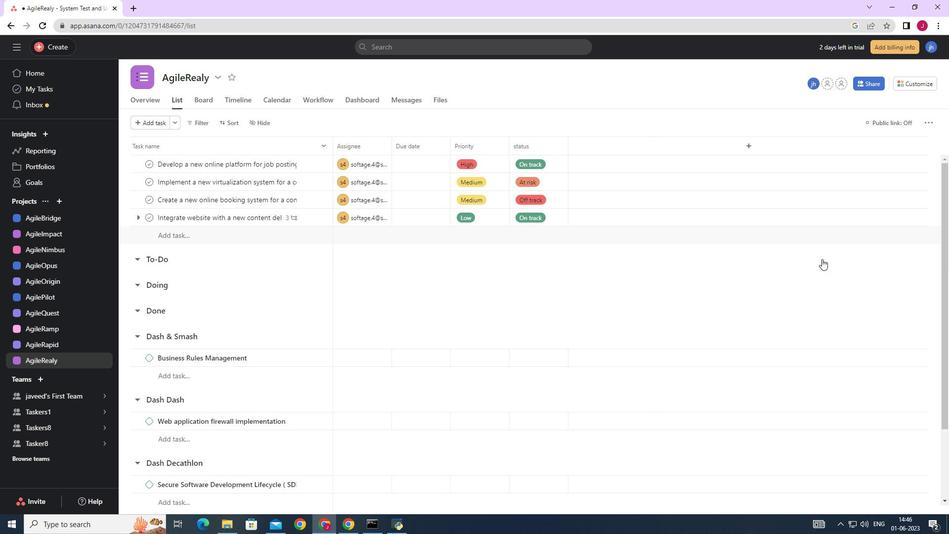 
